 Task: Search one way flight ticket for 2 adults, 2 children, 2 infants in seat in first from Palm Springs: Palm Springs International Airport to Gillette: Gillette Campbell County Airport on 5-1-2023. Choice of flights is Singapure airlines. Number of bags: 7 checked bags. Price is upto 110000. Outbound departure time preference is 12:45.
Action: Mouse moved to (259, 240)
Screenshot: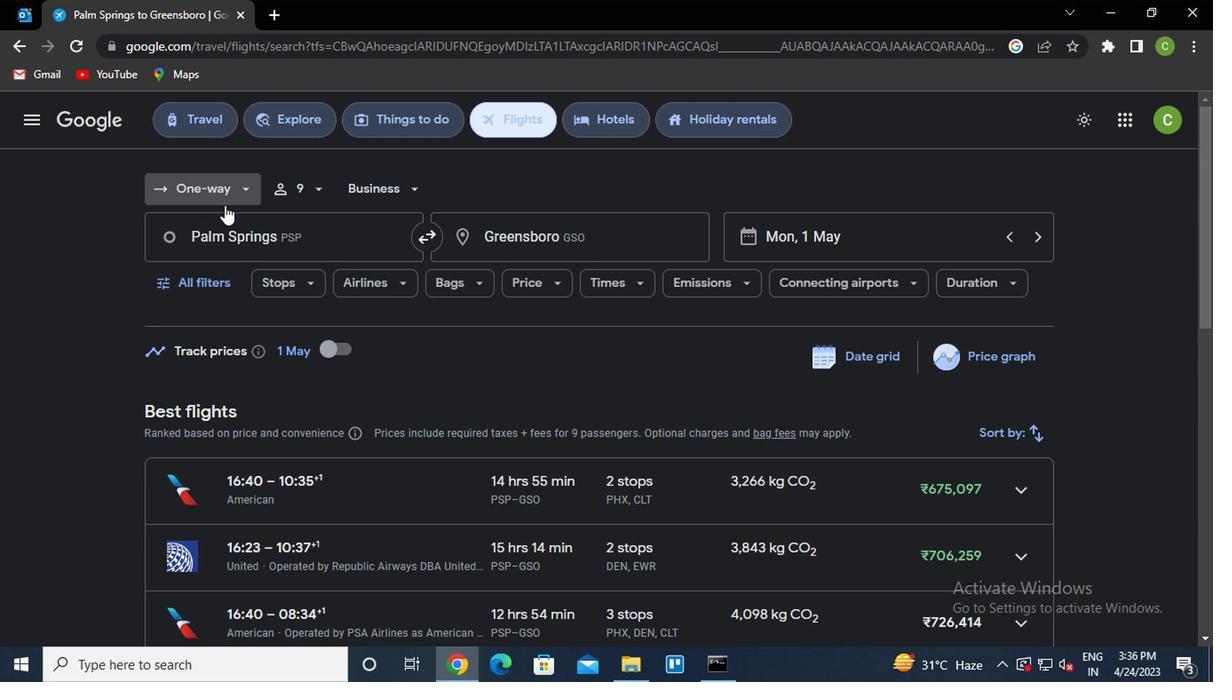 
Action: Mouse pressed left at (259, 240)
Screenshot: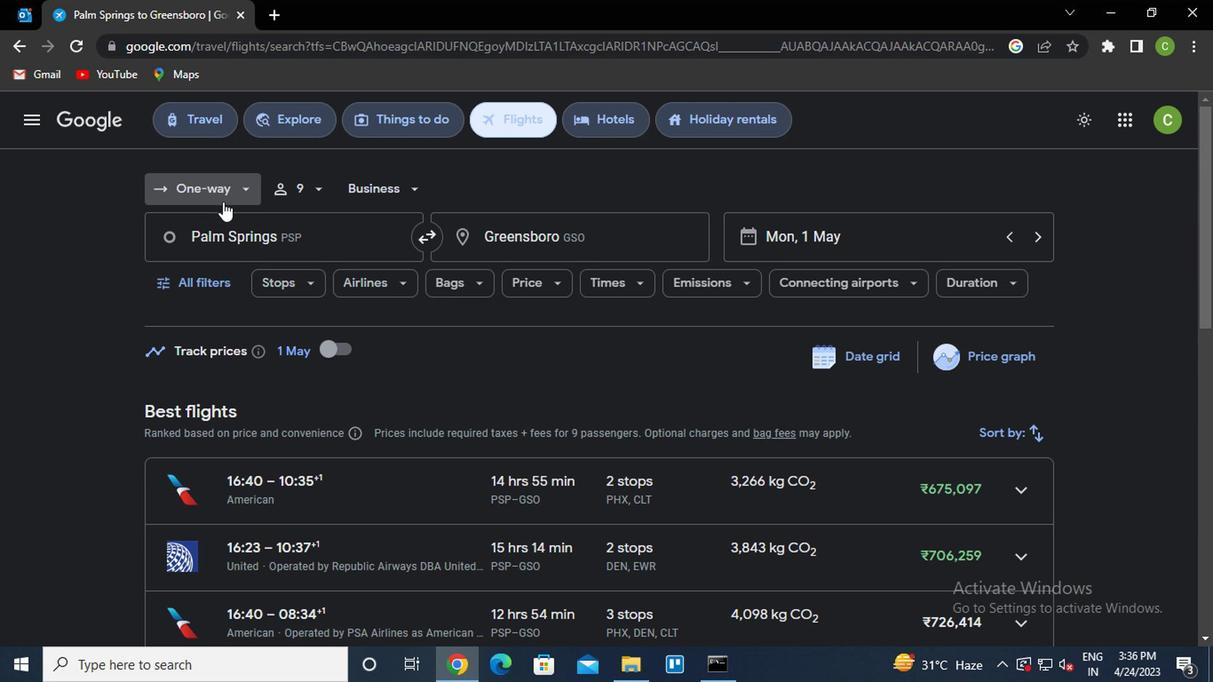 
Action: Mouse moved to (263, 291)
Screenshot: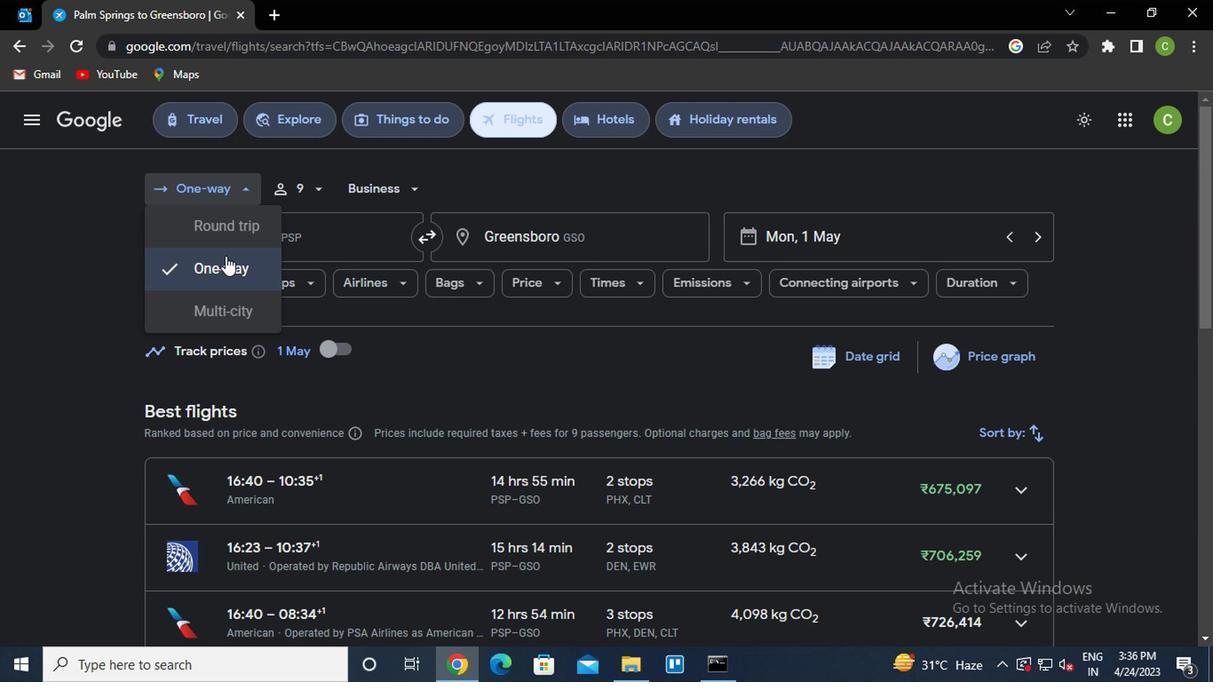 
Action: Mouse pressed left at (263, 291)
Screenshot: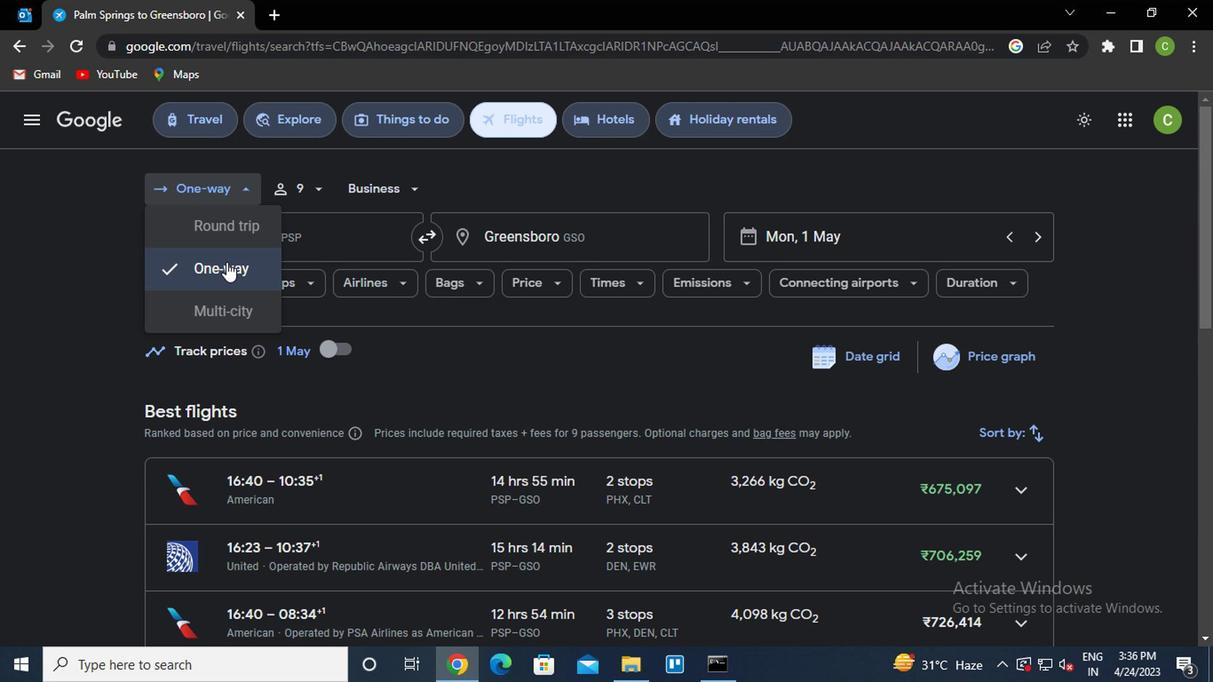 
Action: Mouse moved to (310, 241)
Screenshot: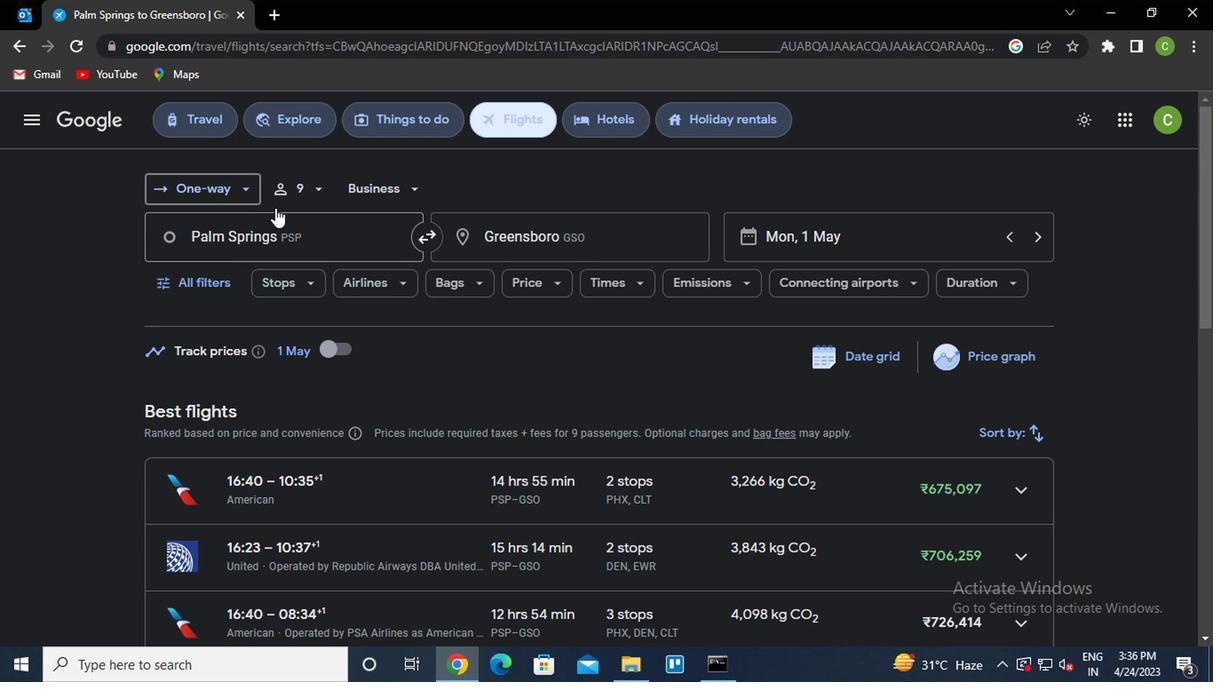 
Action: Mouse pressed left at (310, 241)
Screenshot: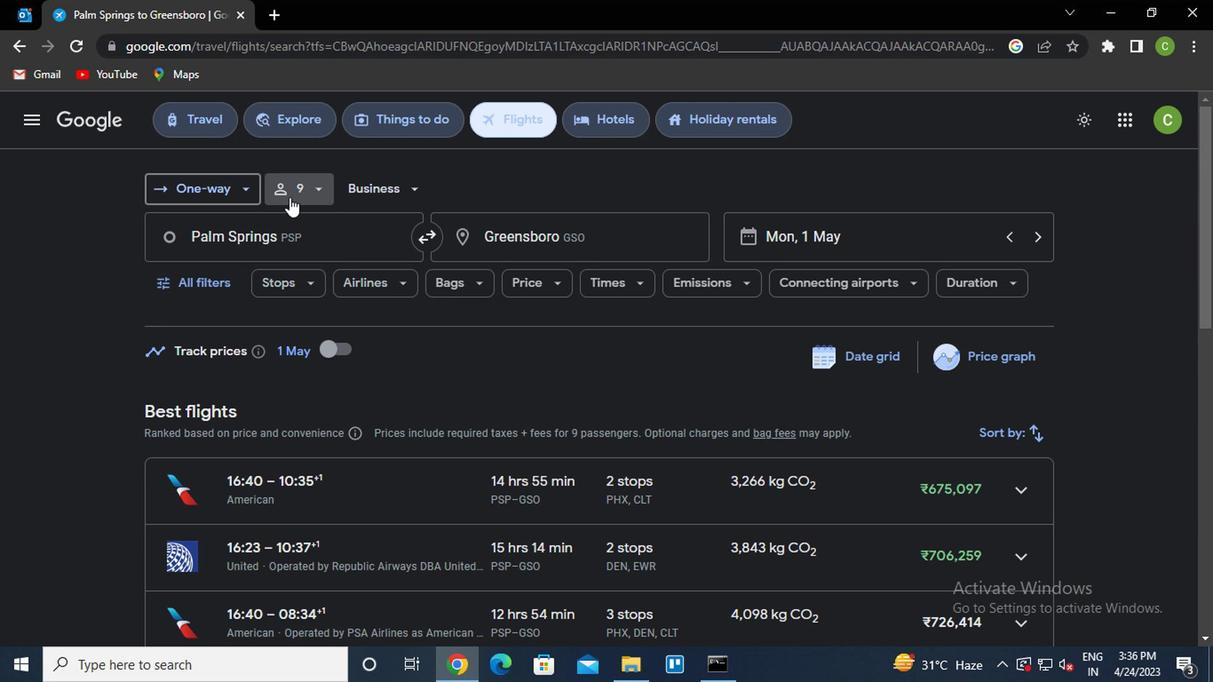 
Action: Mouse moved to (425, 266)
Screenshot: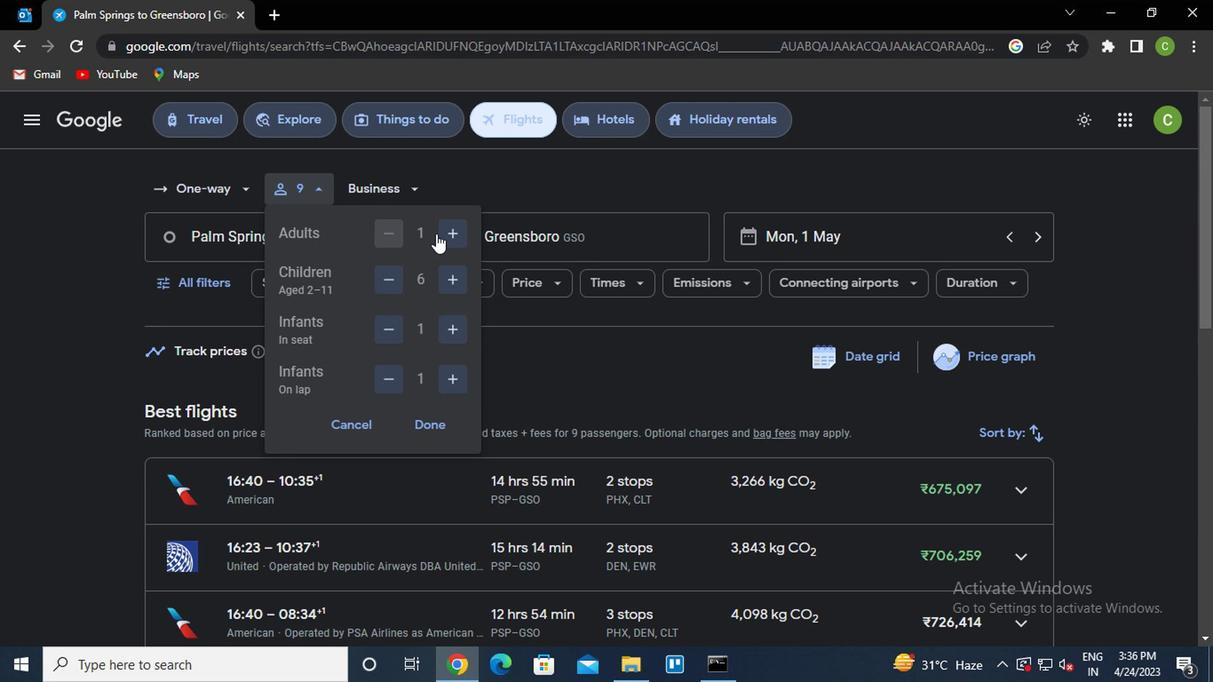 
Action: Mouse pressed left at (425, 266)
Screenshot: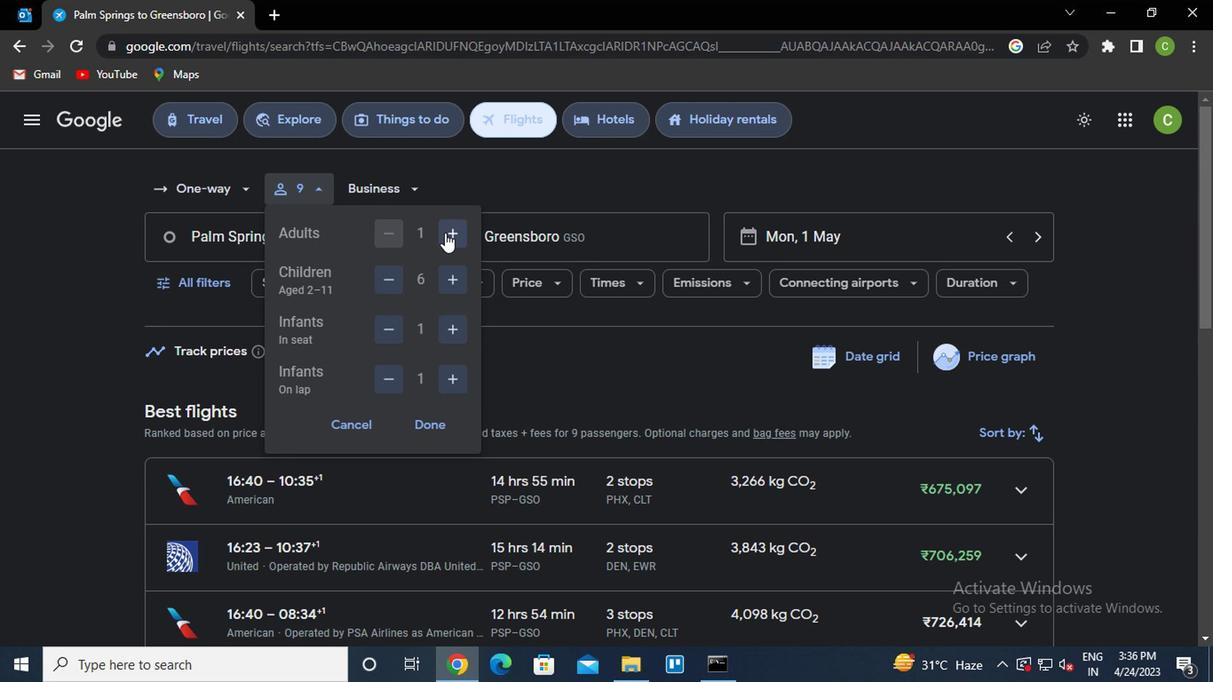 
Action: Mouse moved to (381, 303)
Screenshot: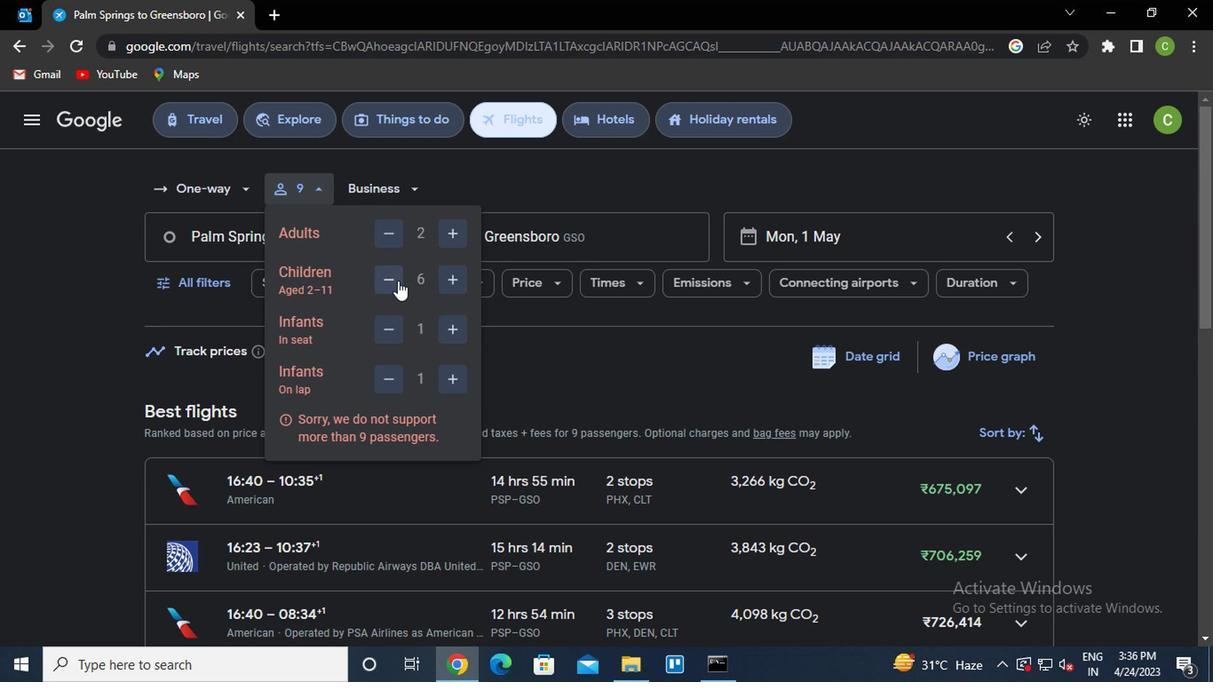 
Action: Mouse pressed left at (381, 303)
Screenshot: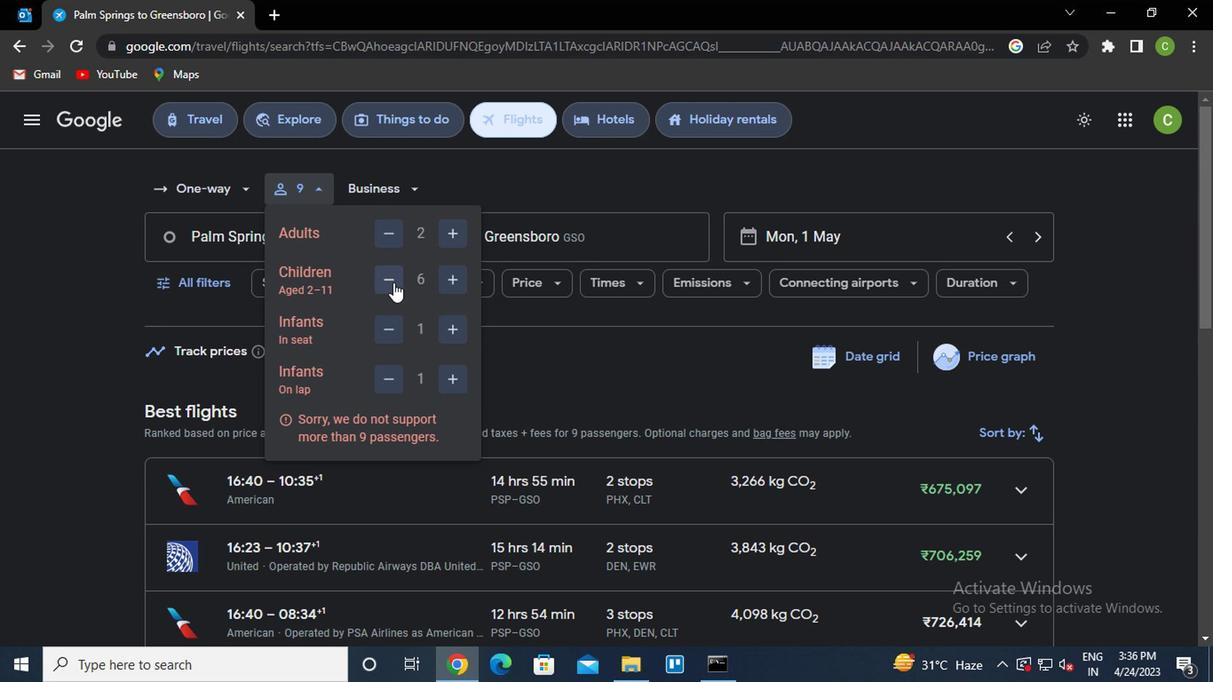 
Action: Mouse pressed left at (381, 303)
Screenshot: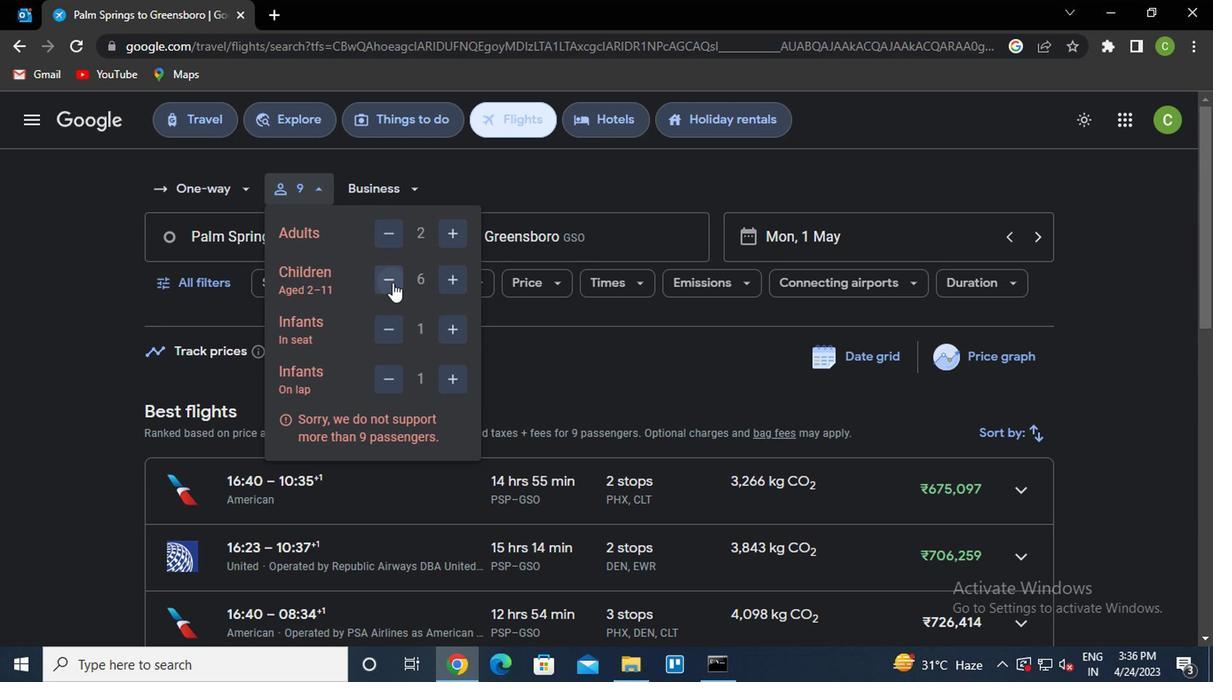 
Action: Mouse pressed left at (381, 303)
Screenshot: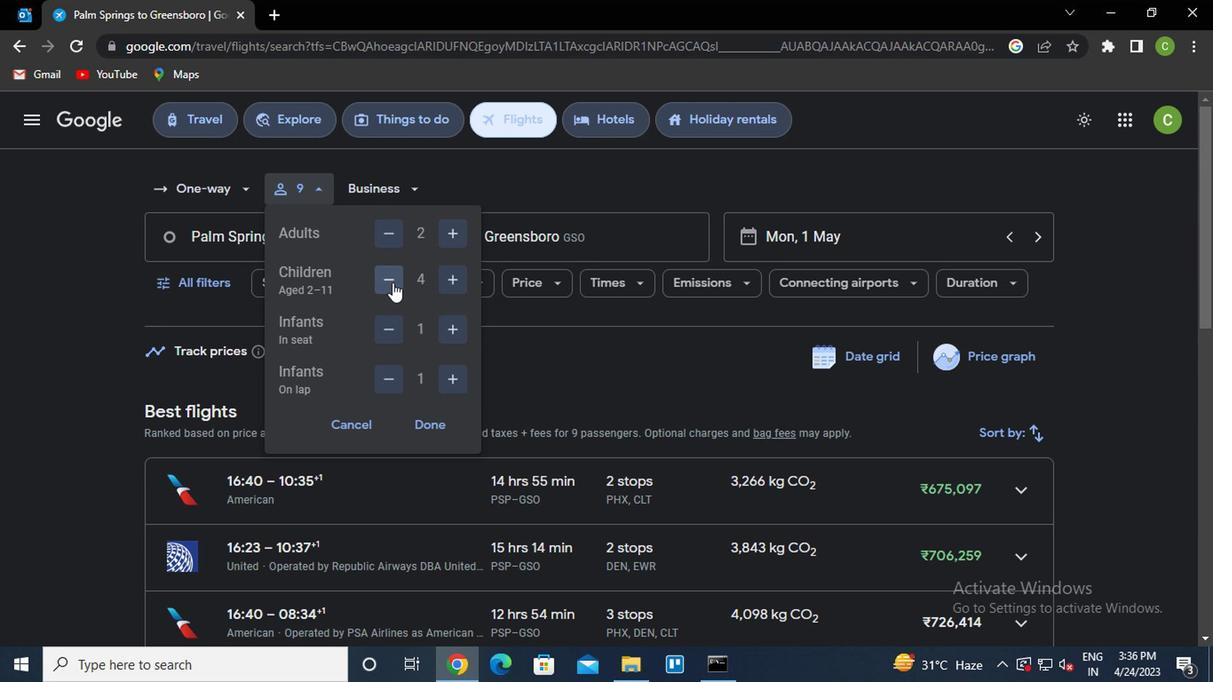 
Action: Mouse pressed left at (381, 303)
Screenshot: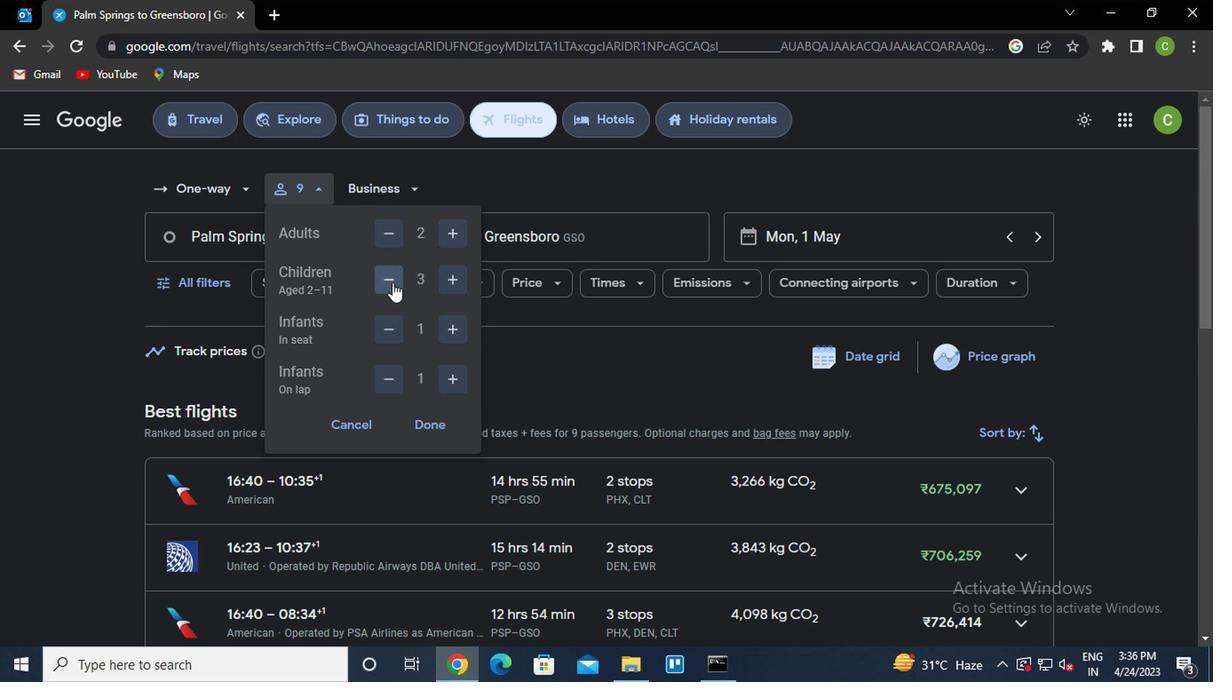 
Action: Mouse moved to (416, 338)
Screenshot: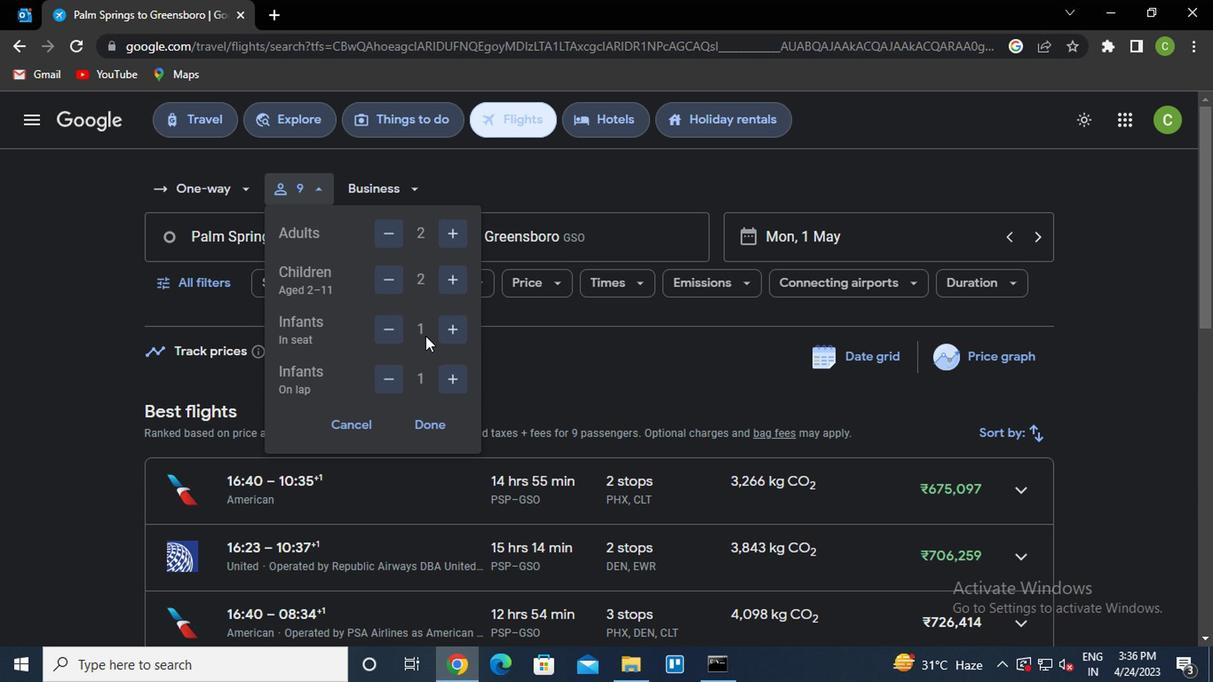 
Action: Mouse pressed left at (416, 338)
Screenshot: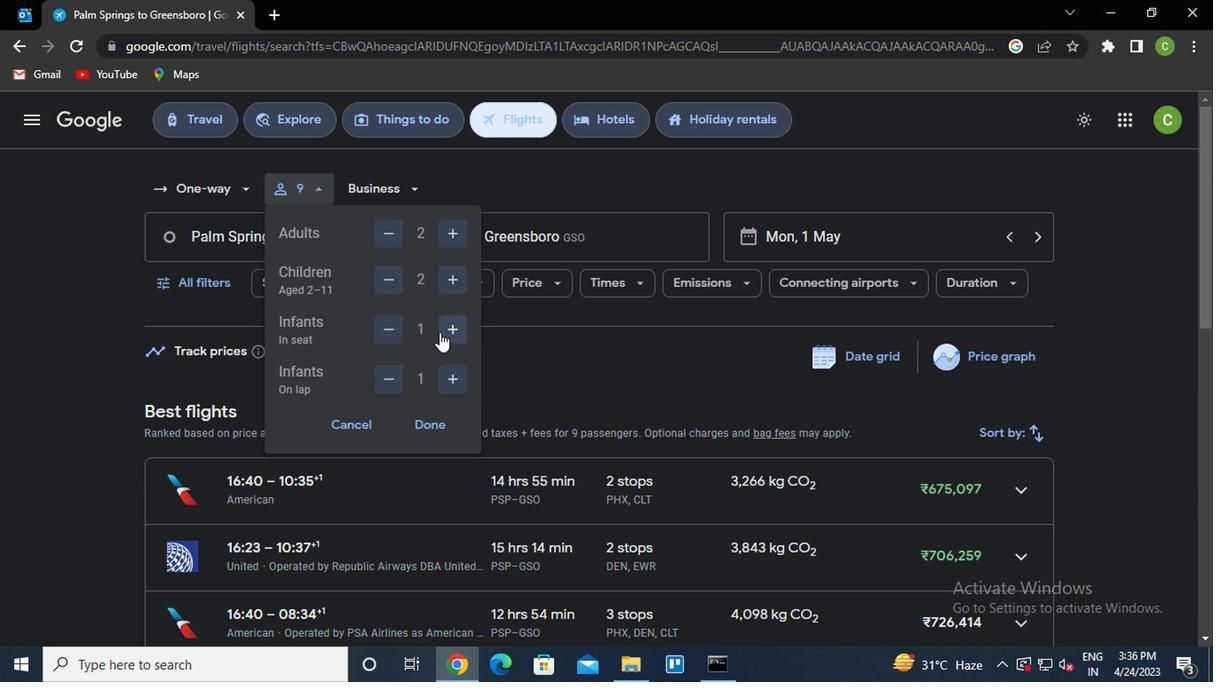 
Action: Mouse moved to (384, 371)
Screenshot: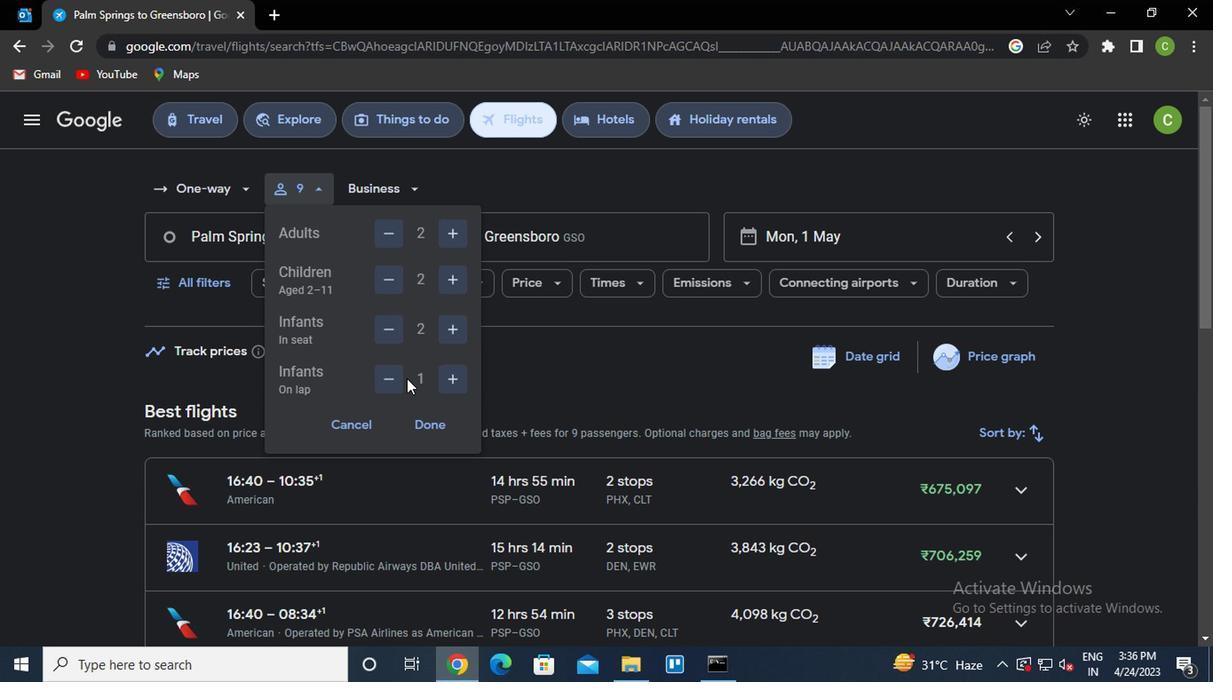 
Action: Mouse pressed left at (384, 371)
Screenshot: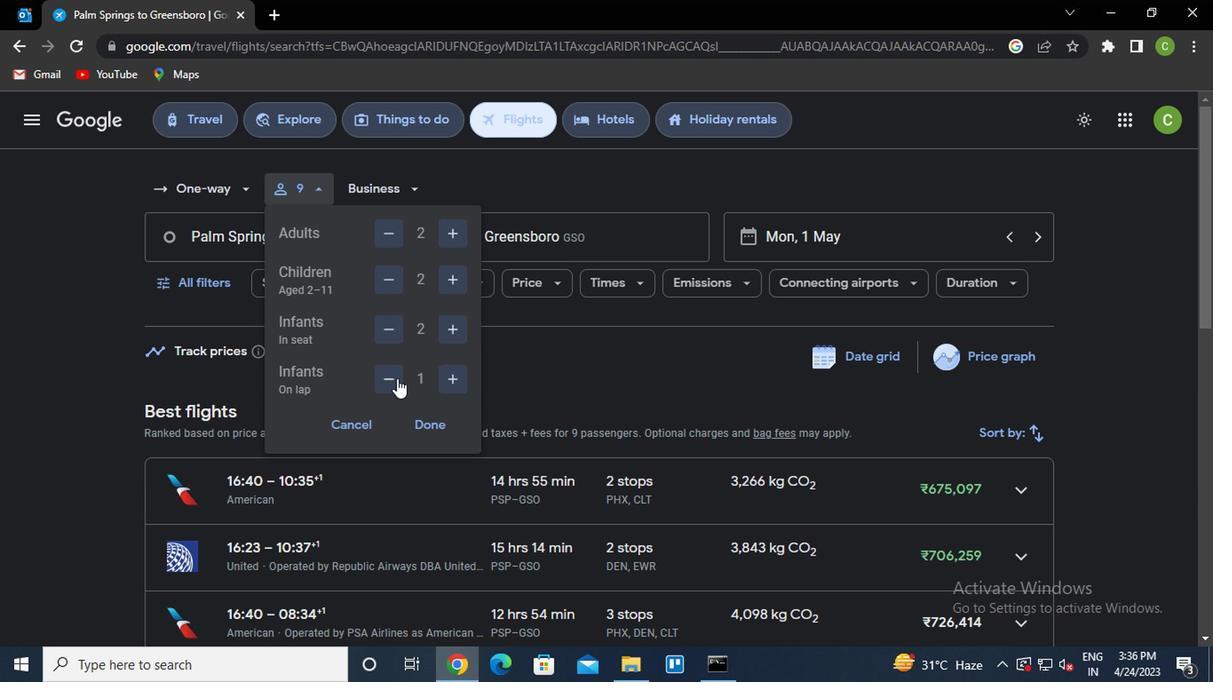 
Action: Mouse moved to (401, 406)
Screenshot: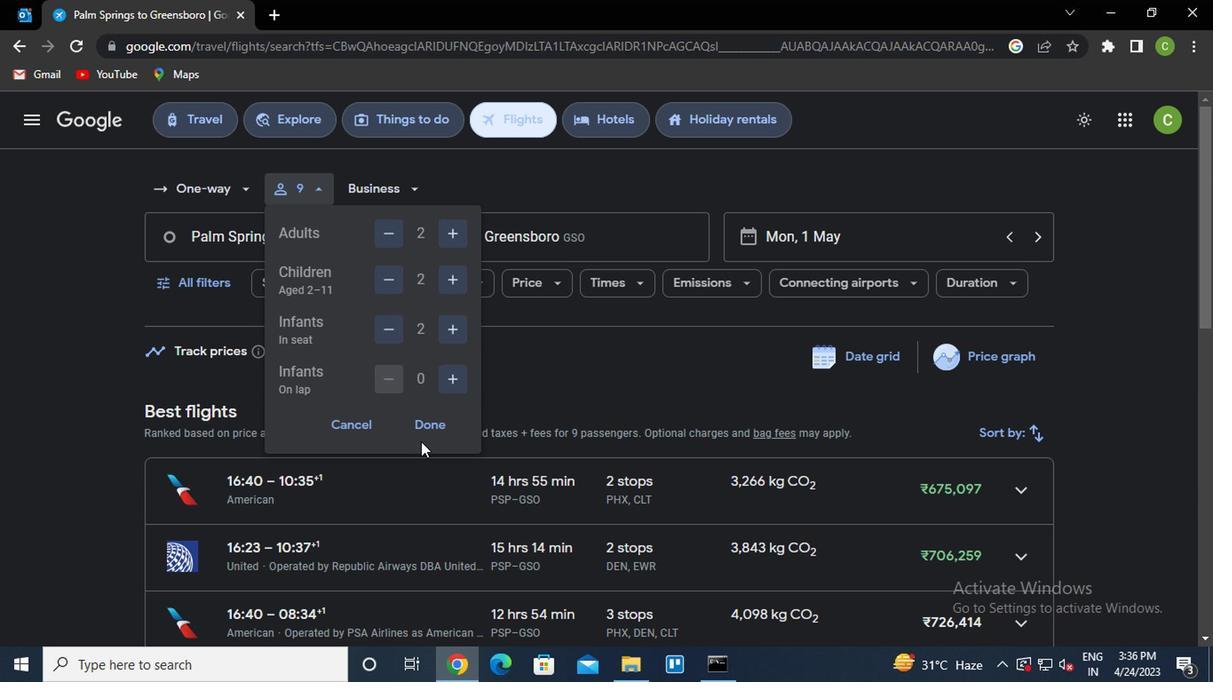 
Action: Mouse pressed left at (401, 406)
Screenshot: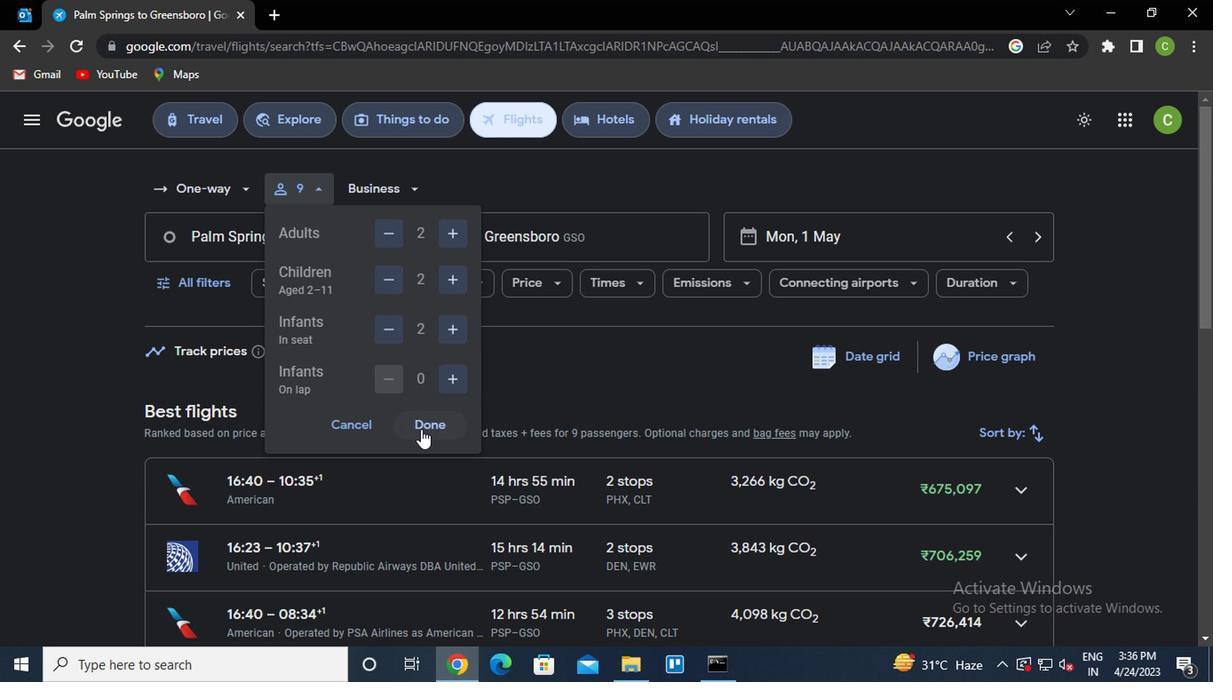 
Action: Mouse moved to (371, 245)
Screenshot: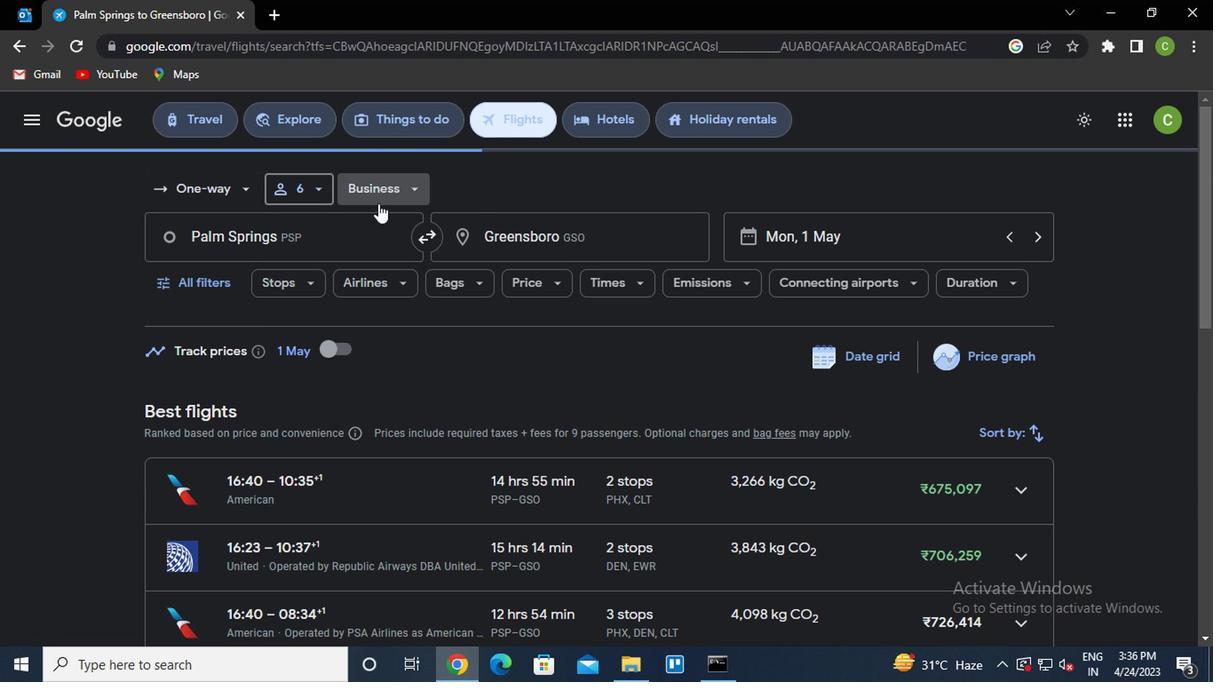 
Action: Mouse pressed left at (371, 245)
Screenshot: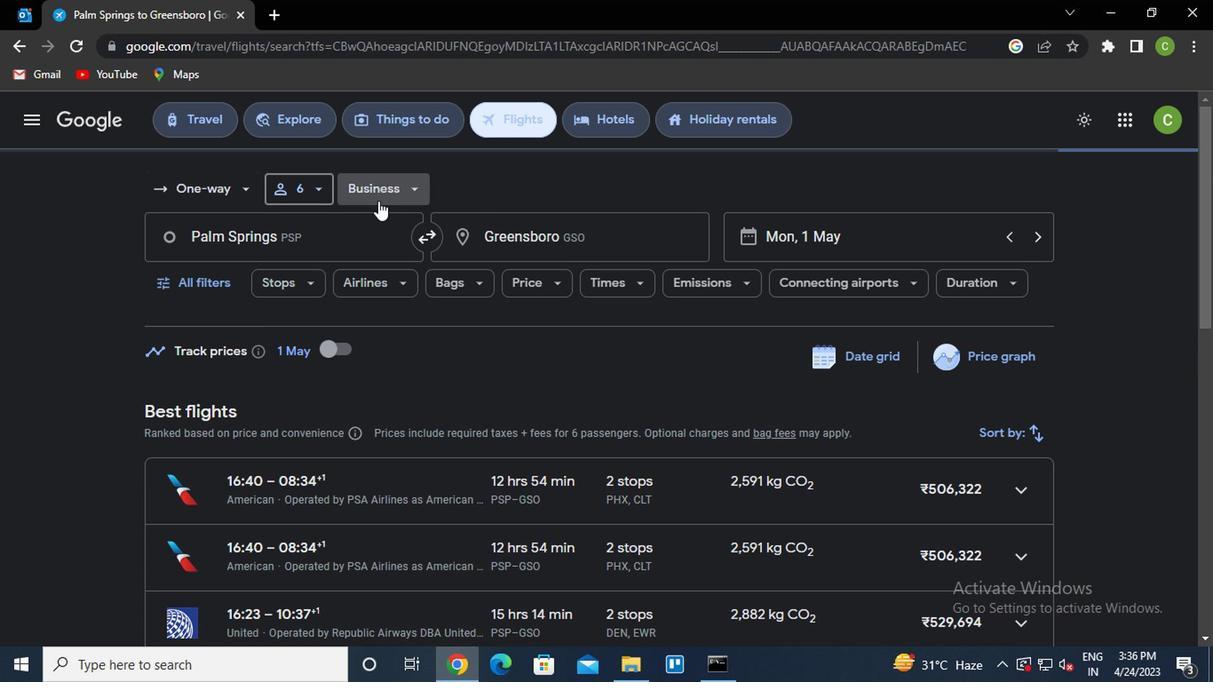 
Action: Mouse moved to (401, 355)
Screenshot: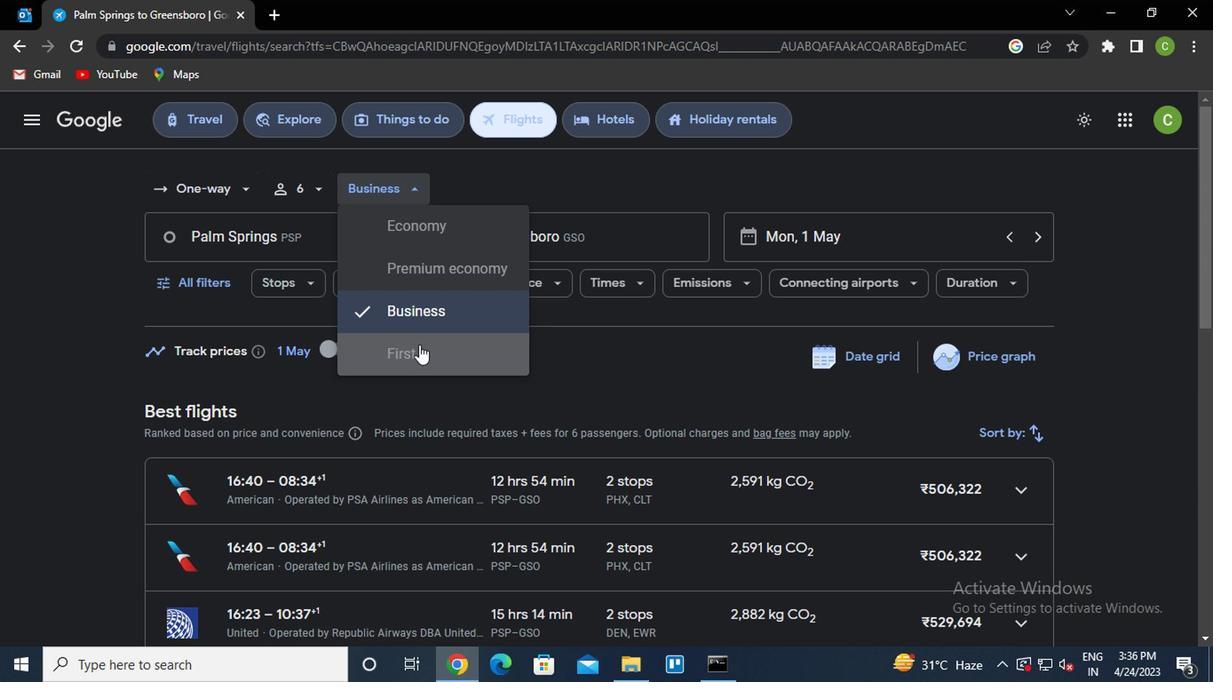 
Action: Mouse pressed left at (401, 355)
Screenshot: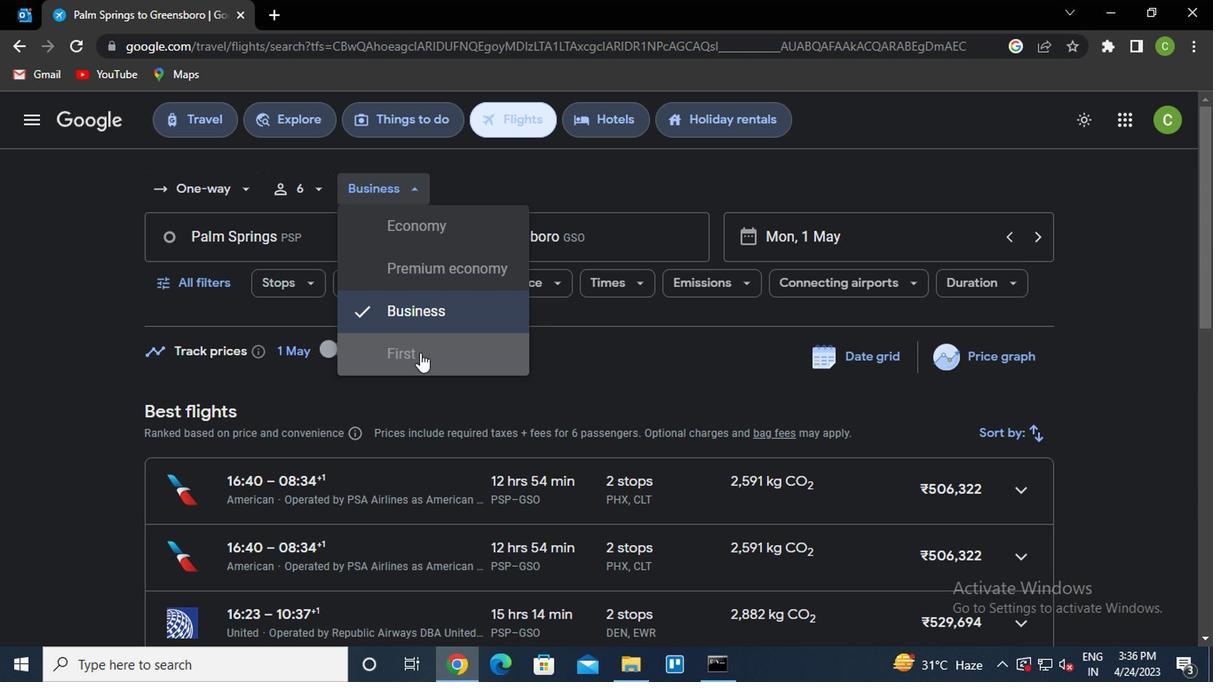 
Action: Mouse moved to (319, 276)
Screenshot: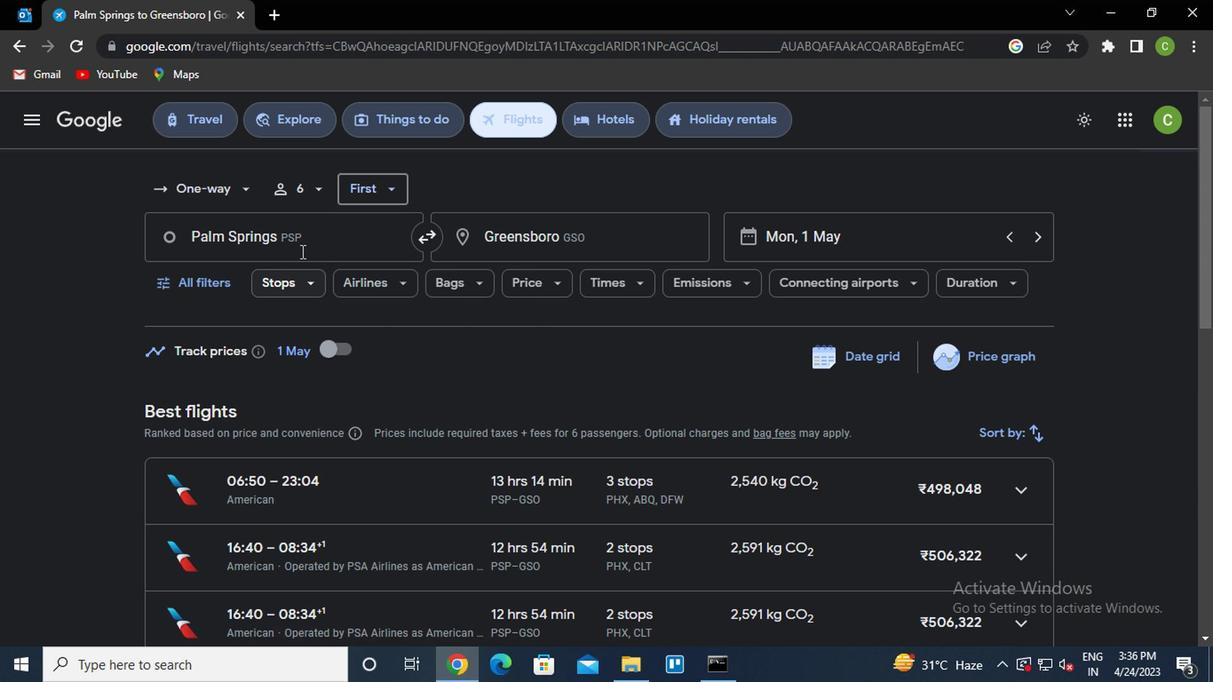 
Action: Mouse pressed left at (319, 276)
Screenshot: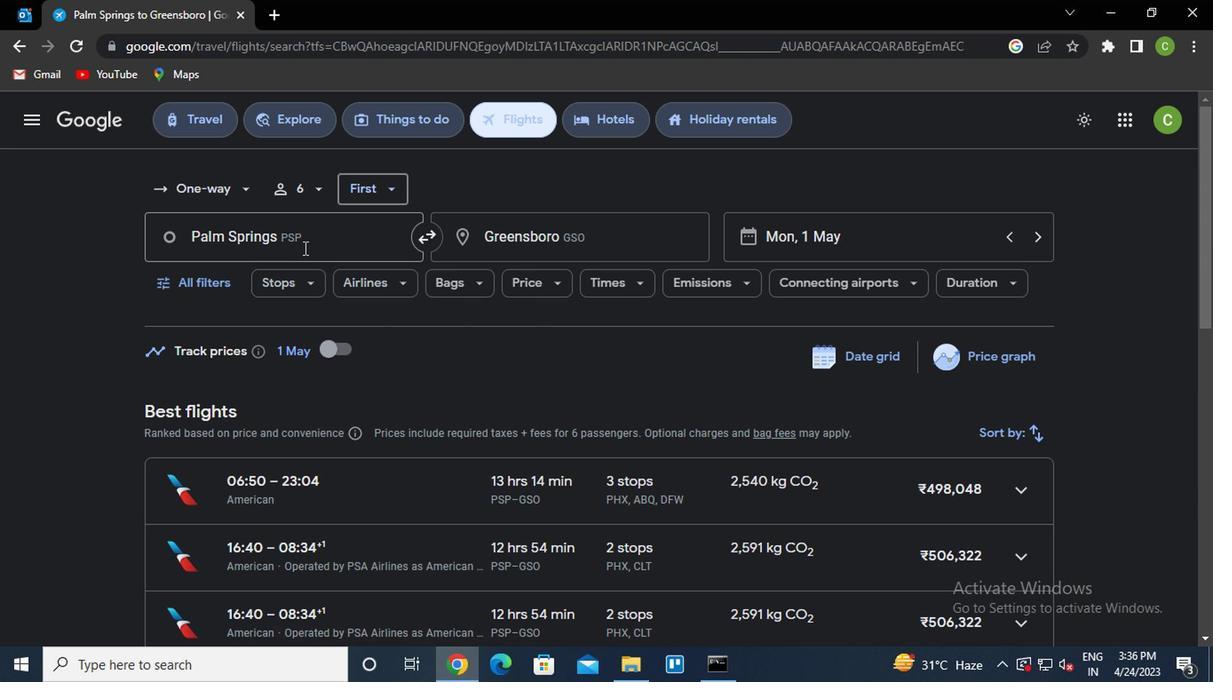 
Action: Mouse moved to (331, 333)
Screenshot: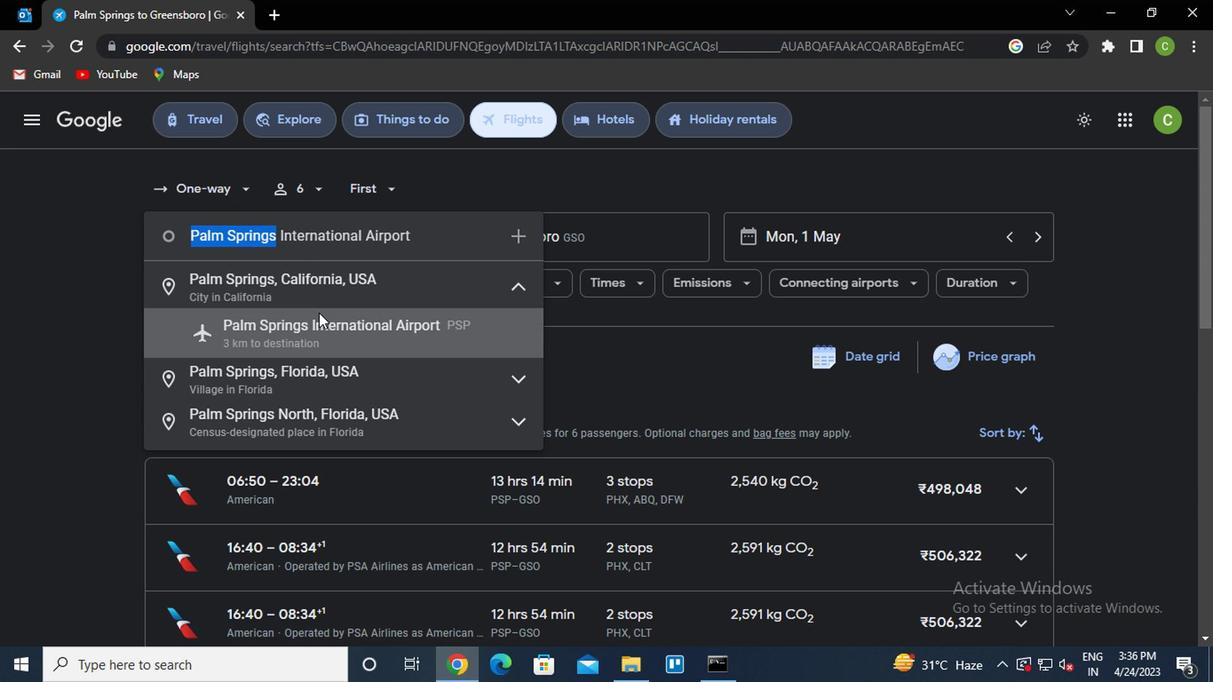 
Action: Mouse pressed left at (331, 333)
Screenshot: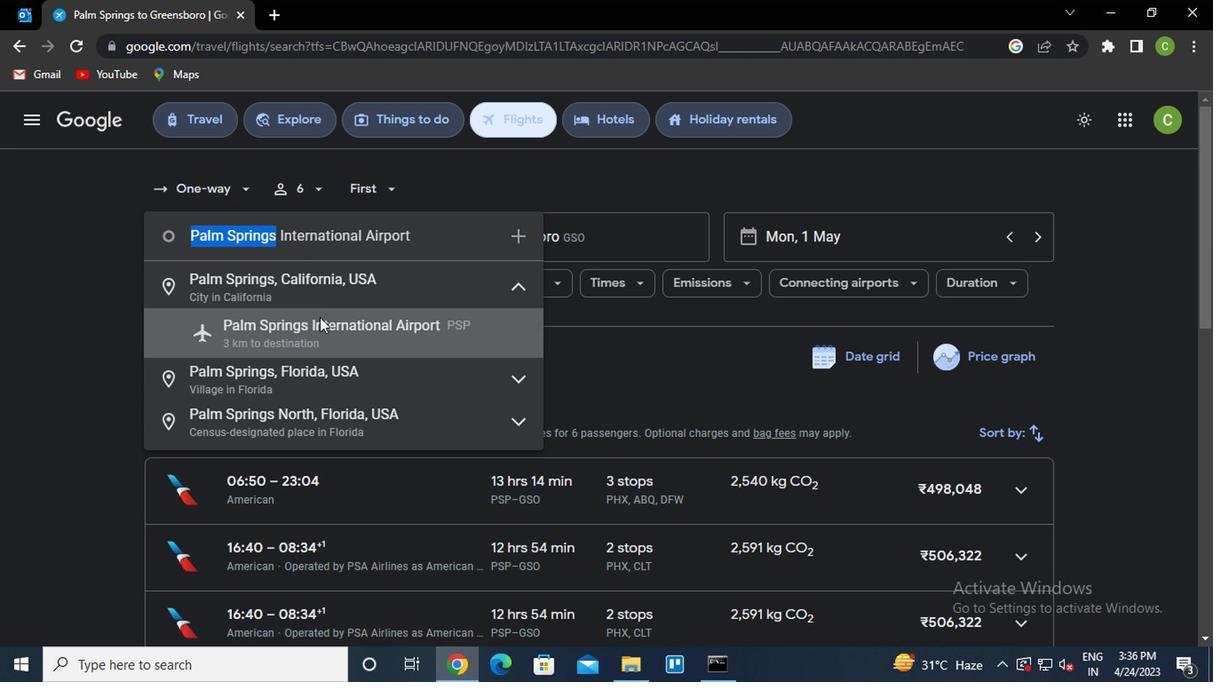
Action: Mouse moved to (530, 279)
Screenshot: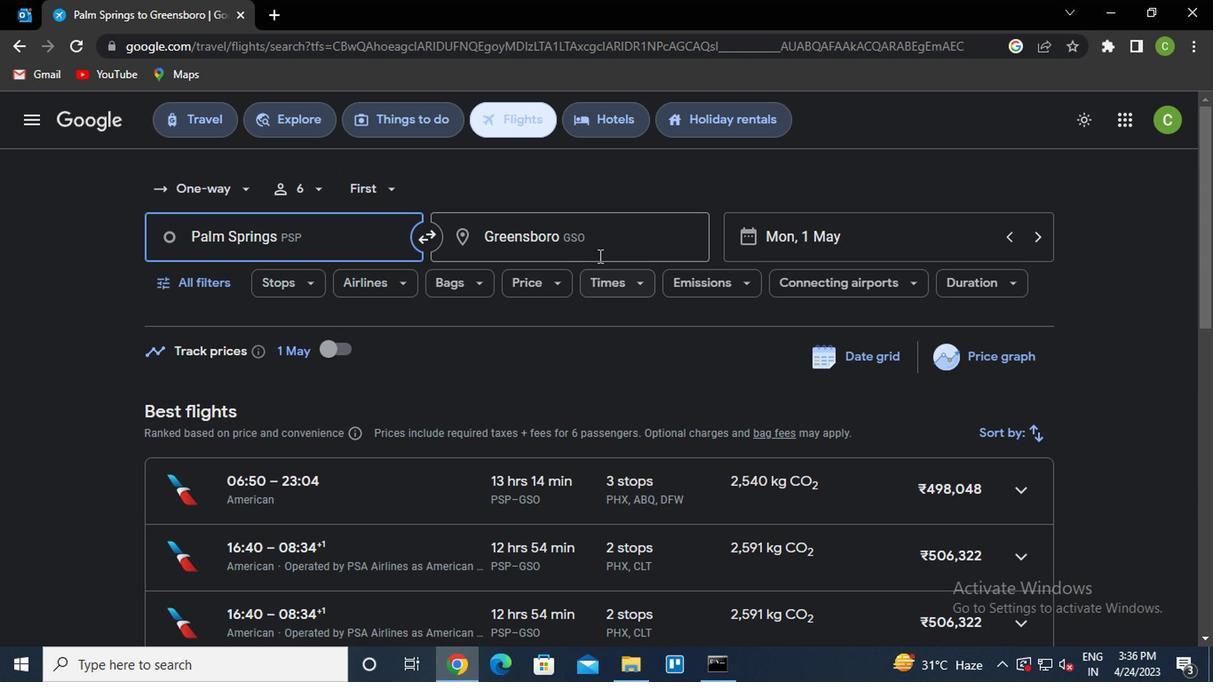 
Action: Mouse pressed left at (530, 279)
Screenshot: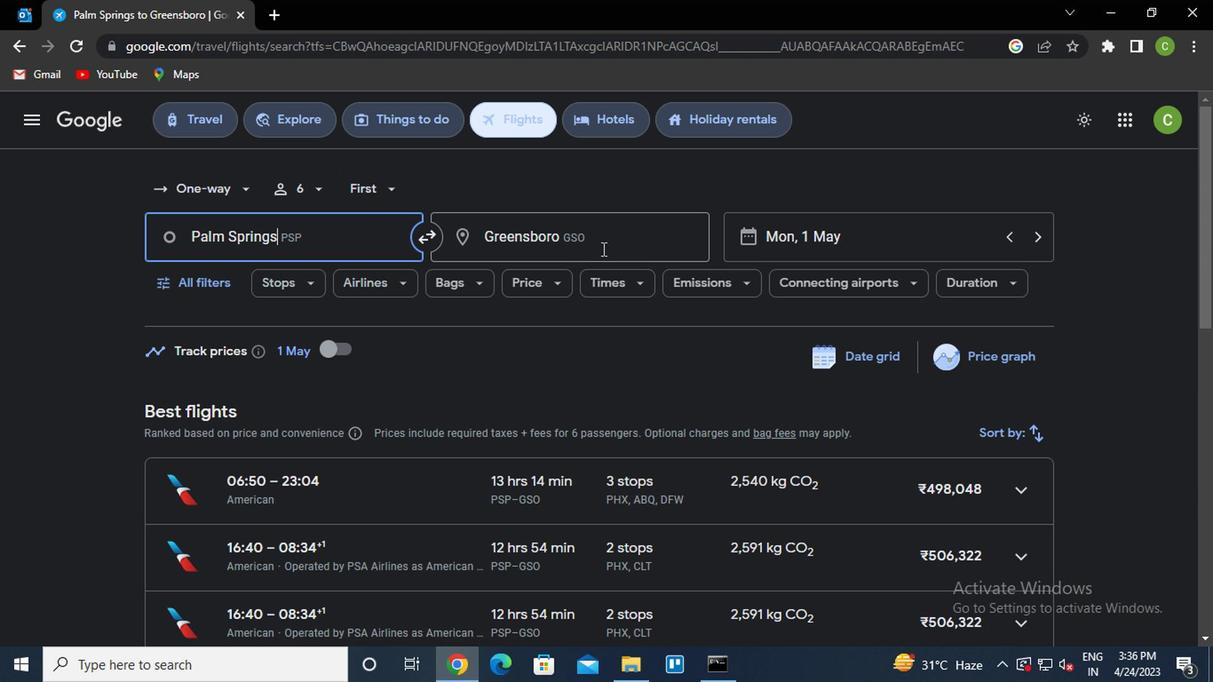 
Action: Key pressed g<Key.caps_lock>illette
Screenshot: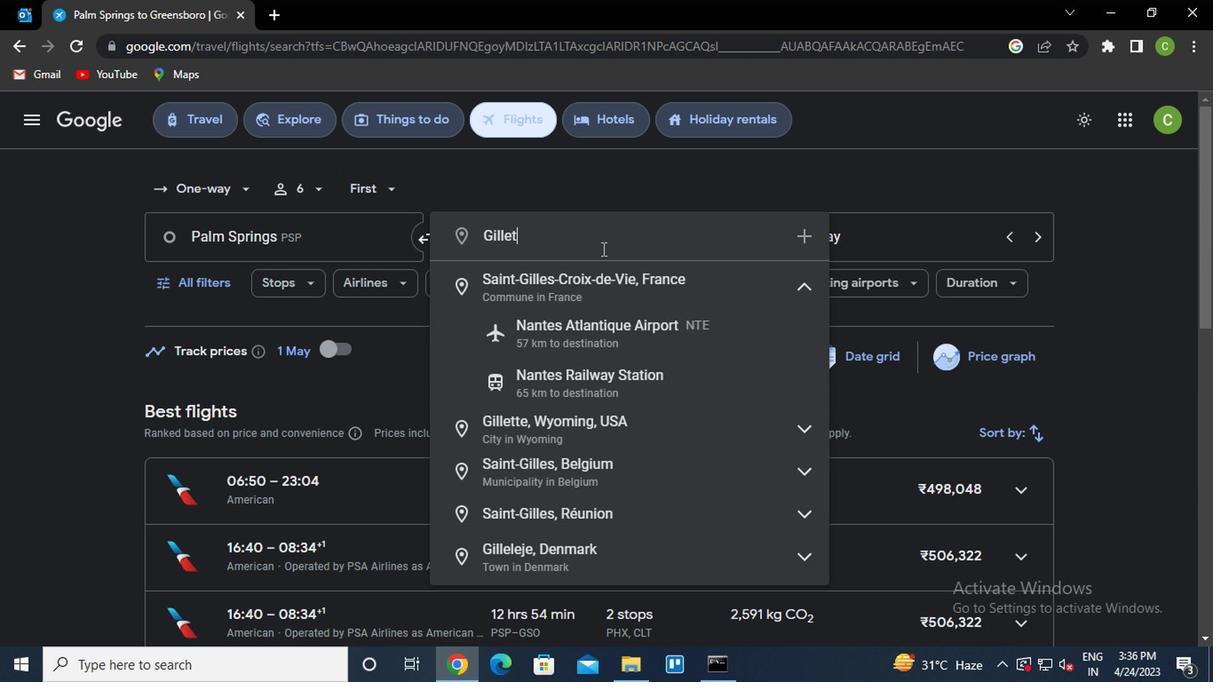 
Action: Mouse moved to (530, 301)
Screenshot: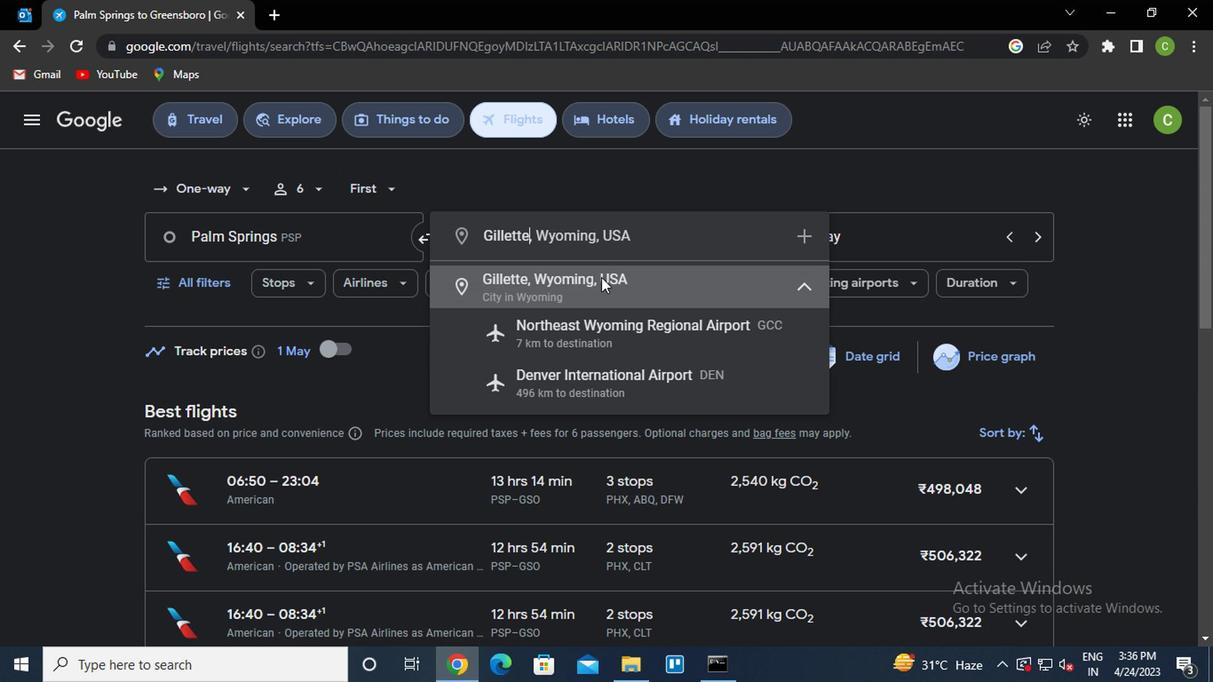 
Action: Mouse pressed left at (530, 301)
Screenshot: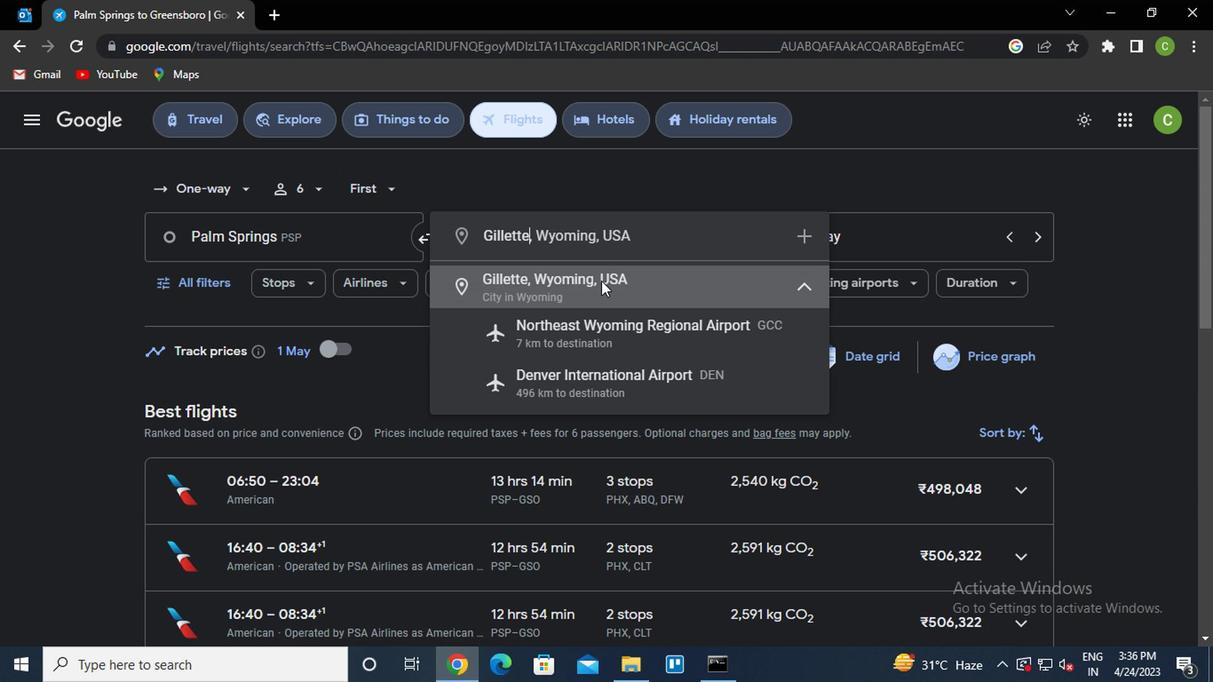 
Action: Mouse moved to (720, 259)
Screenshot: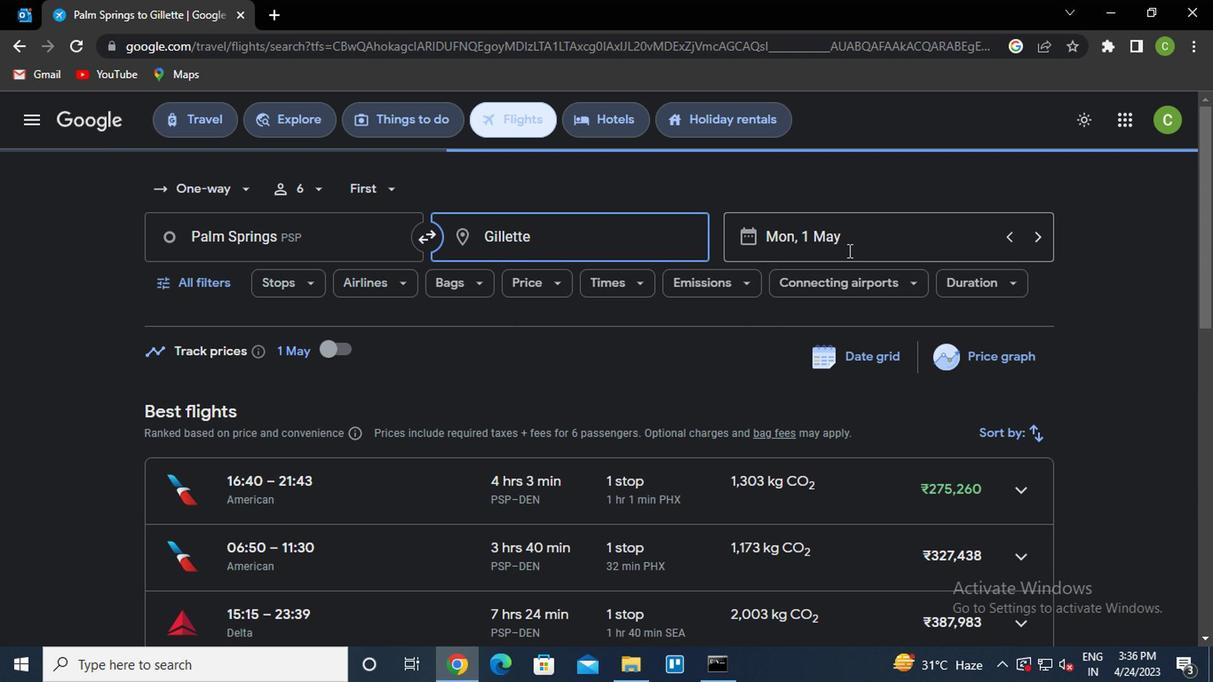
Action: Mouse pressed left at (720, 259)
Screenshot: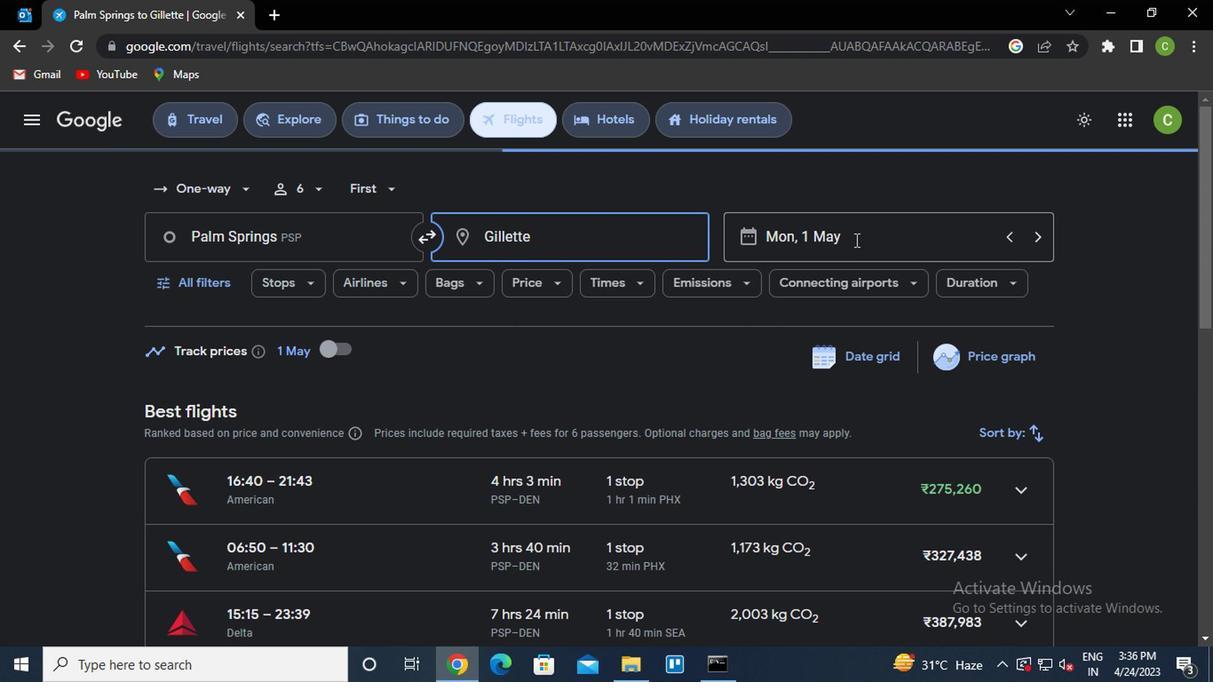 
Action: Mouse moved to (683, 326)
Screenshot: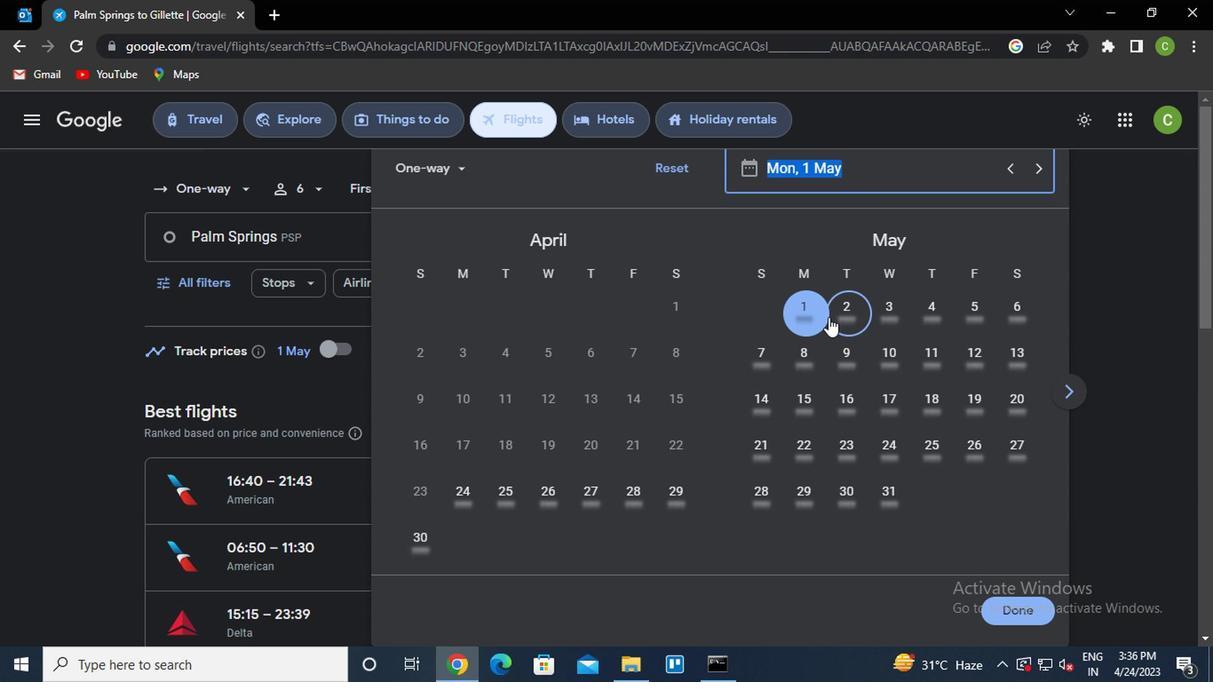 
Action: Mouse pressed left at (683, 326)
Screenshot: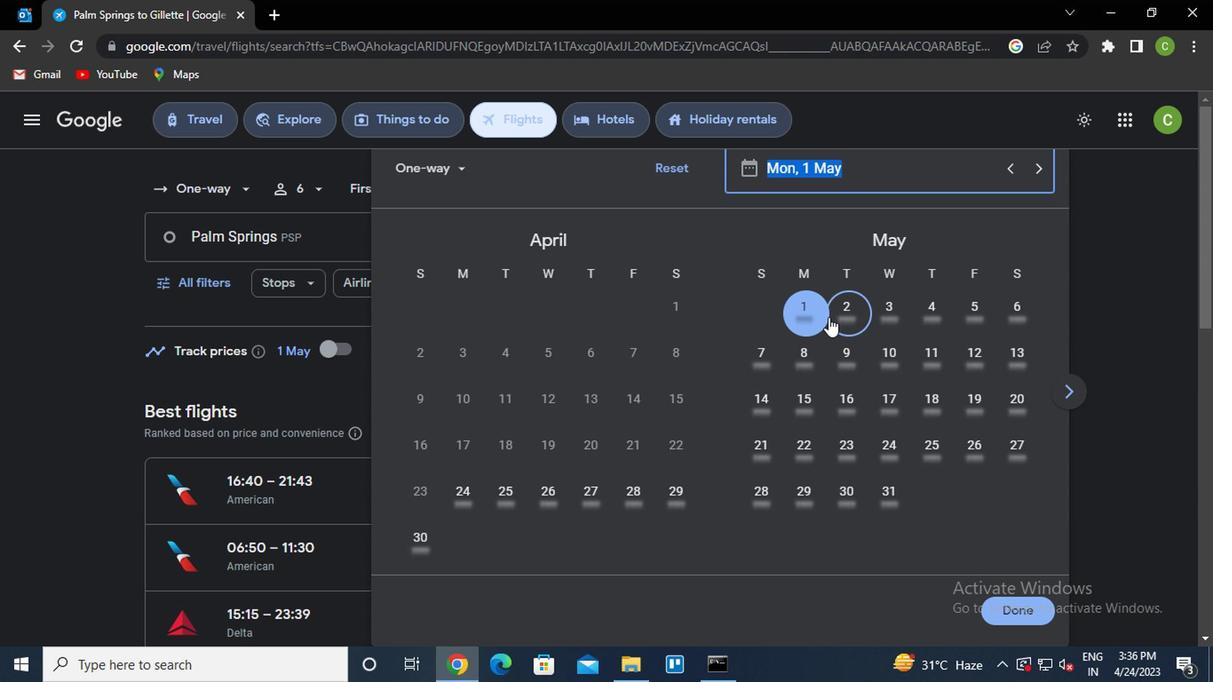 
Action: Mouse moved to (824, 532)
Screenshot: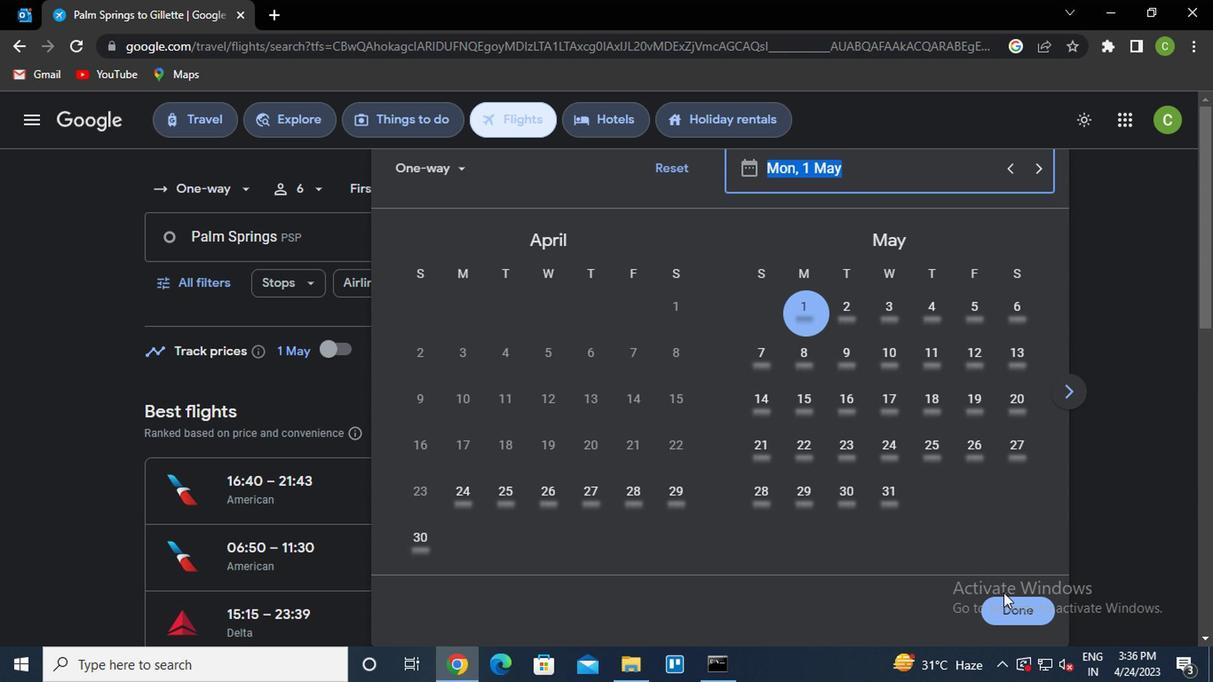 
Action: Mouse pressed left at (824, 532)
Screenshot: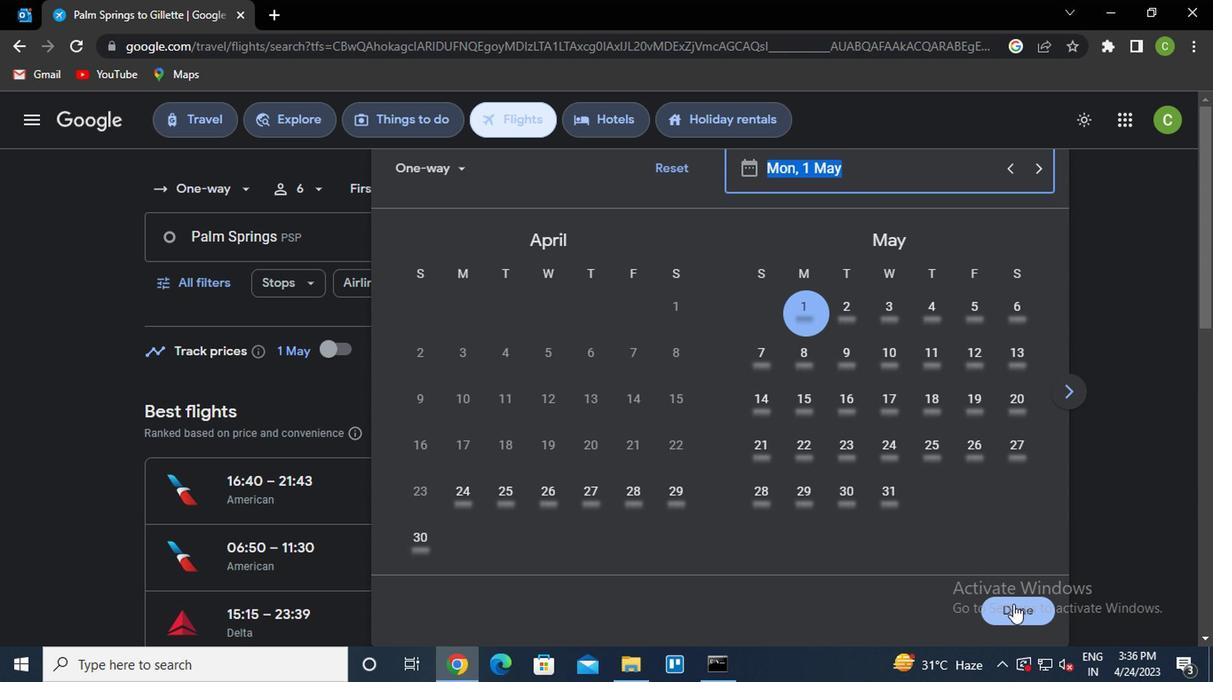 
Action: Mouse moved to (245, 305)
Screenshot: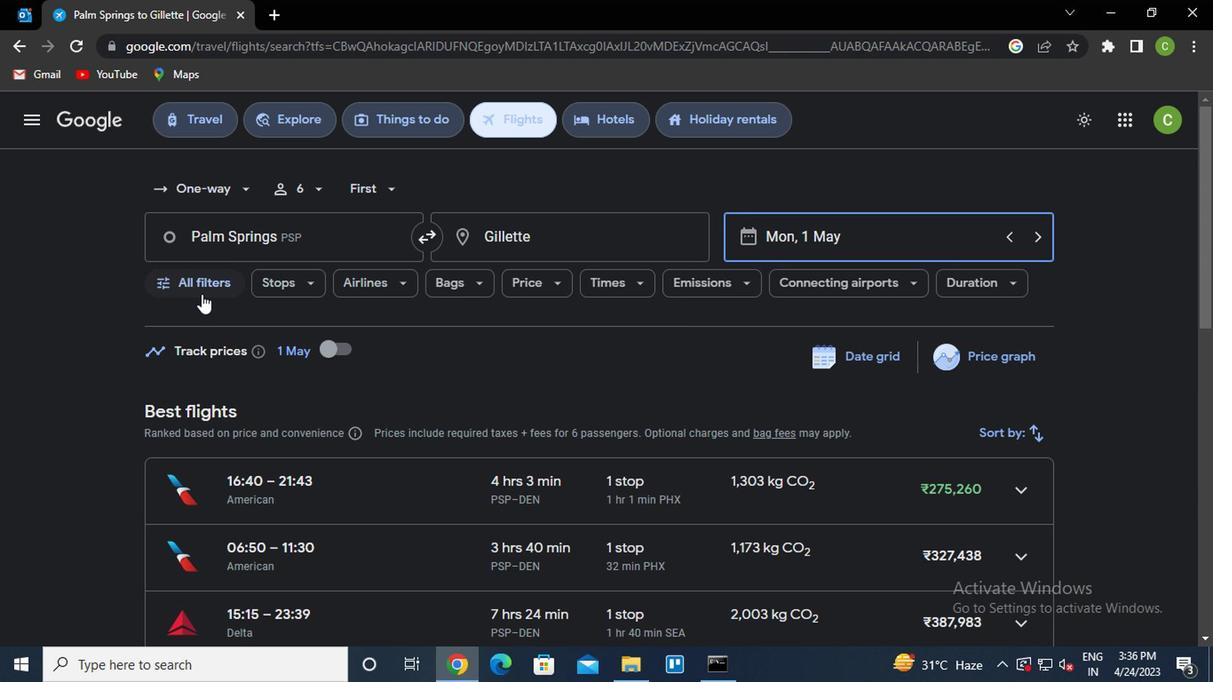 
Action: Mouse pressed left at (245, 305)
Screenshot: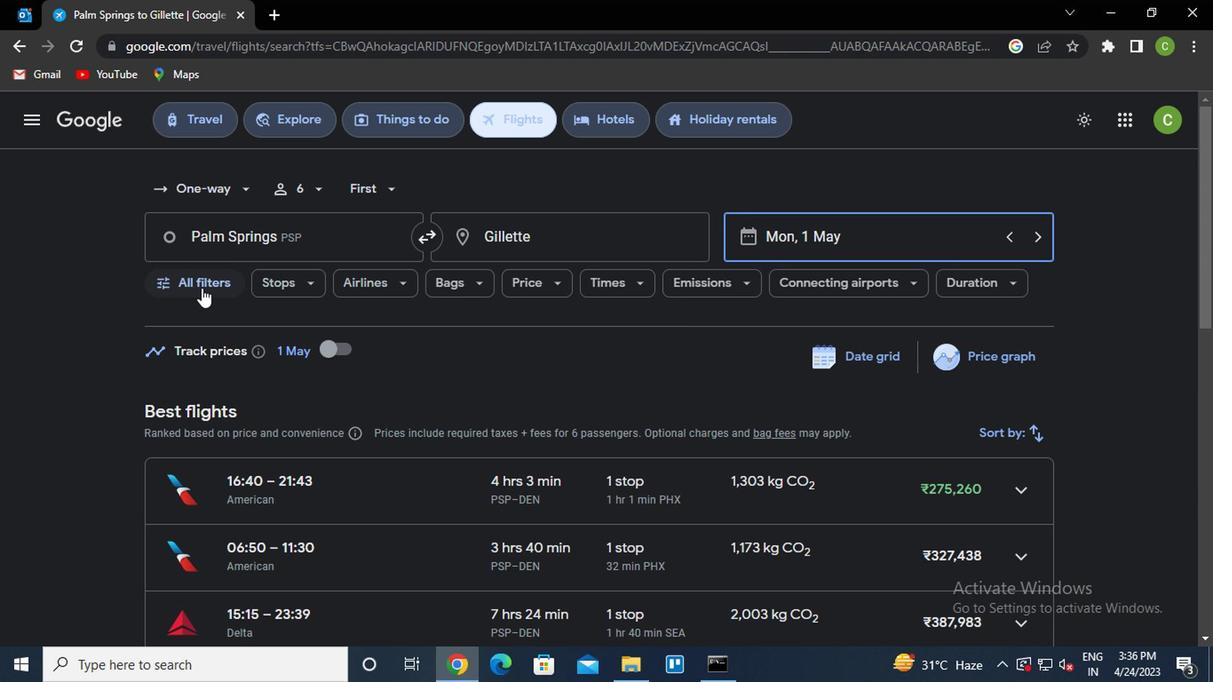
Action: Mouse moved to (330, 394)
Screenshot: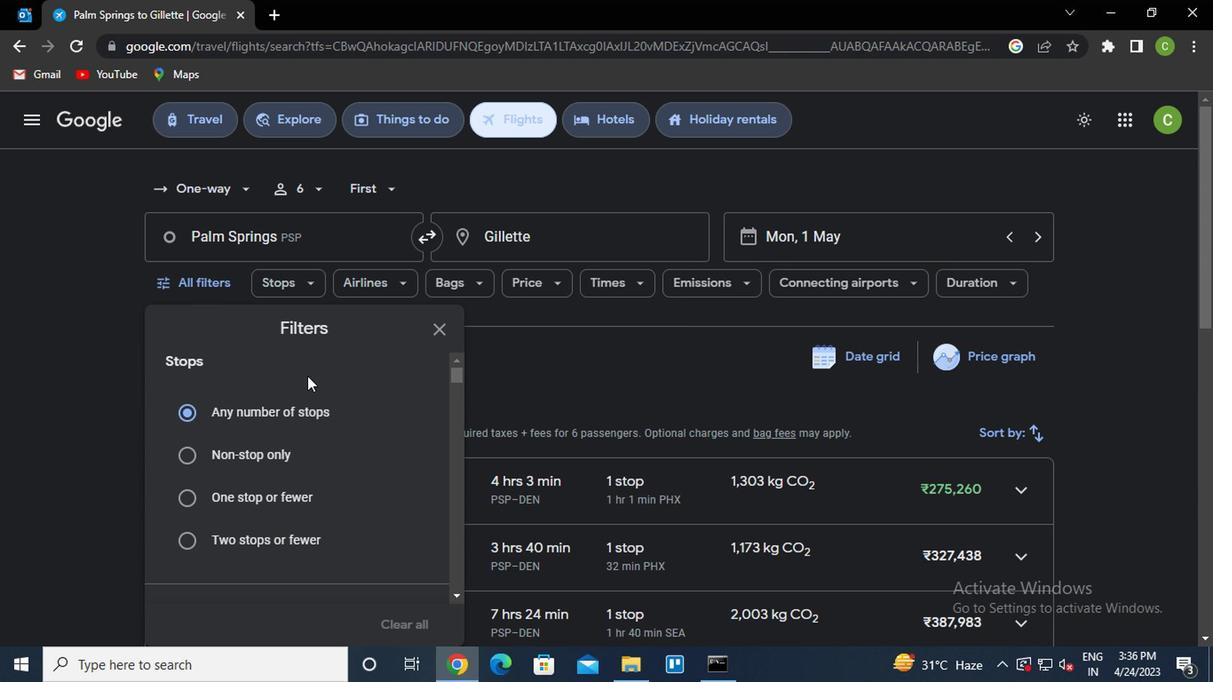 
Action: Mouse scrolled (330, 393) with delta (0, 0)
Screenshot: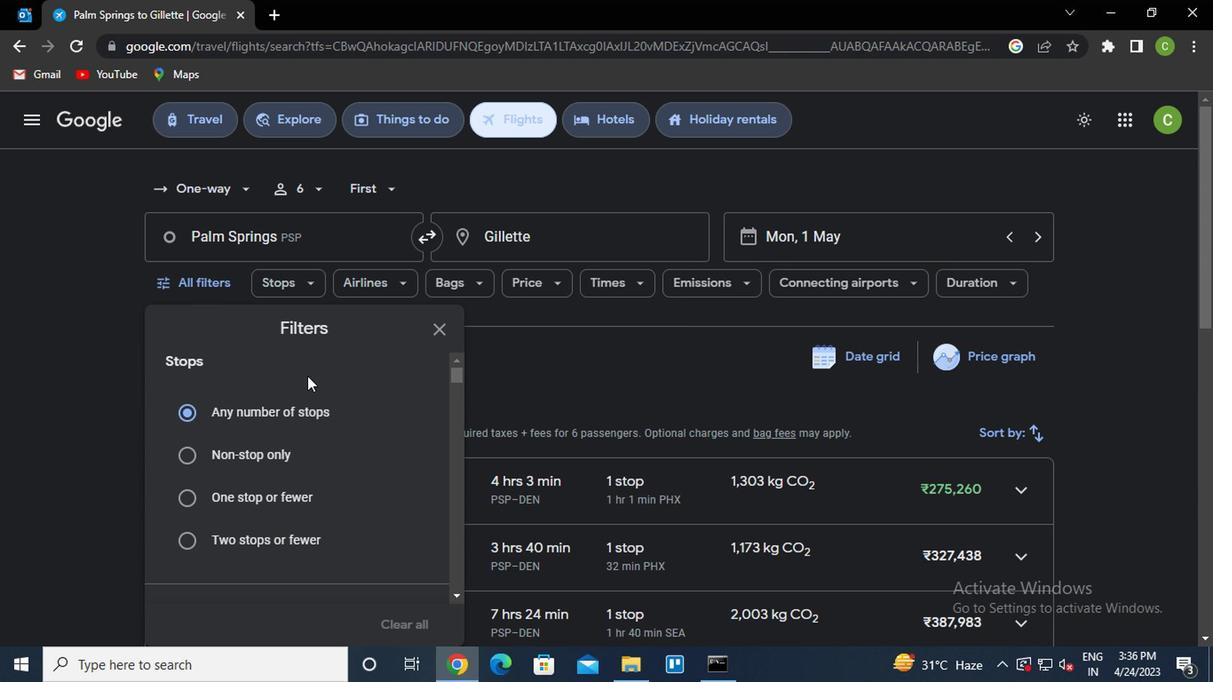 
Action: Mouse moved to (332, 400)
Screenshot: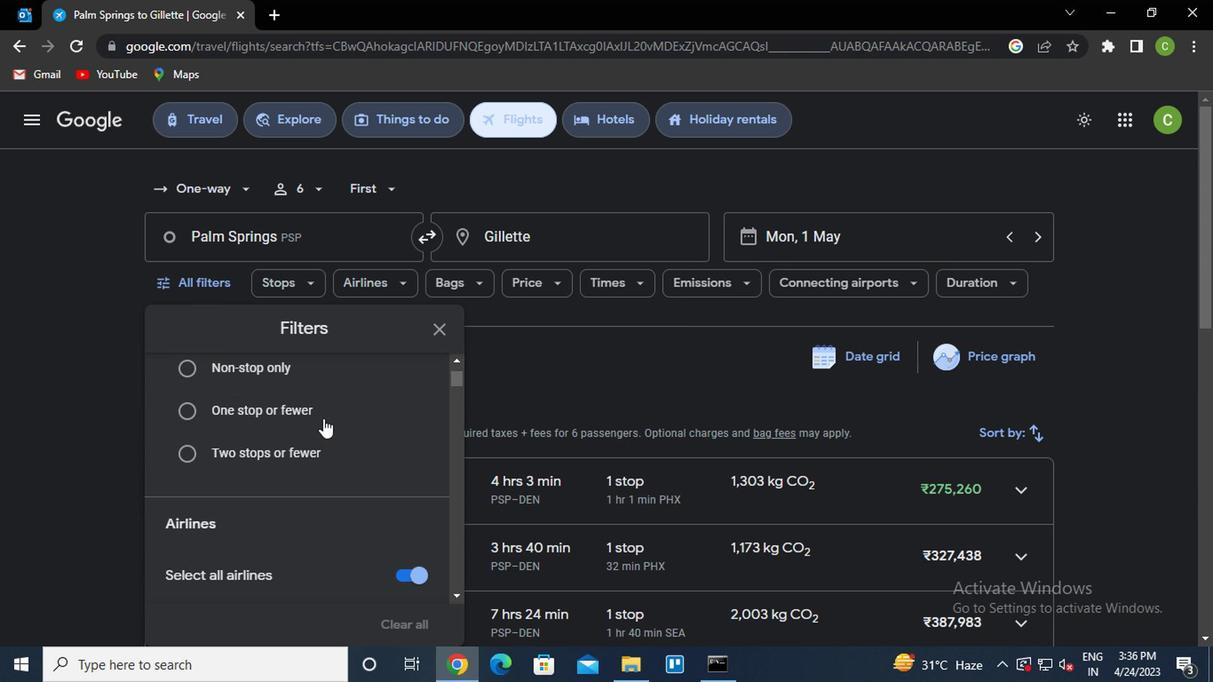 
Action: Mouse scrolled (332, 399) with delta (0, 0)
Screenshot: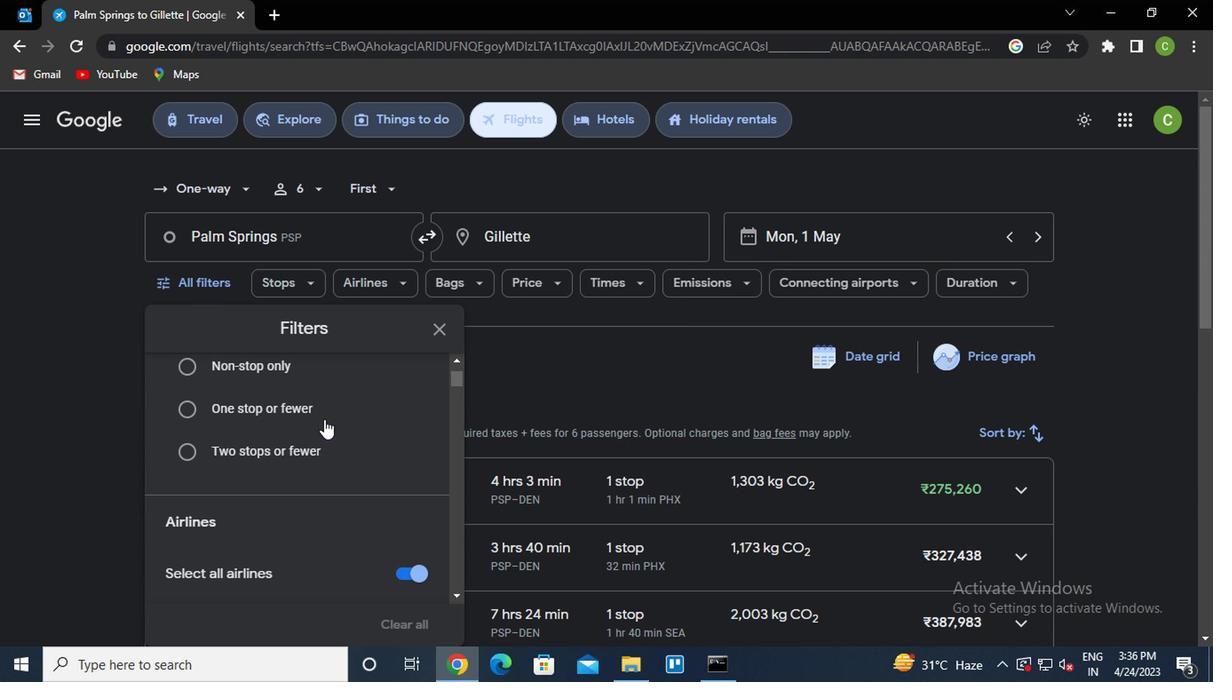 
Action: Mouse scrolled (332, 399) with delta (0, 0)
Screenshot: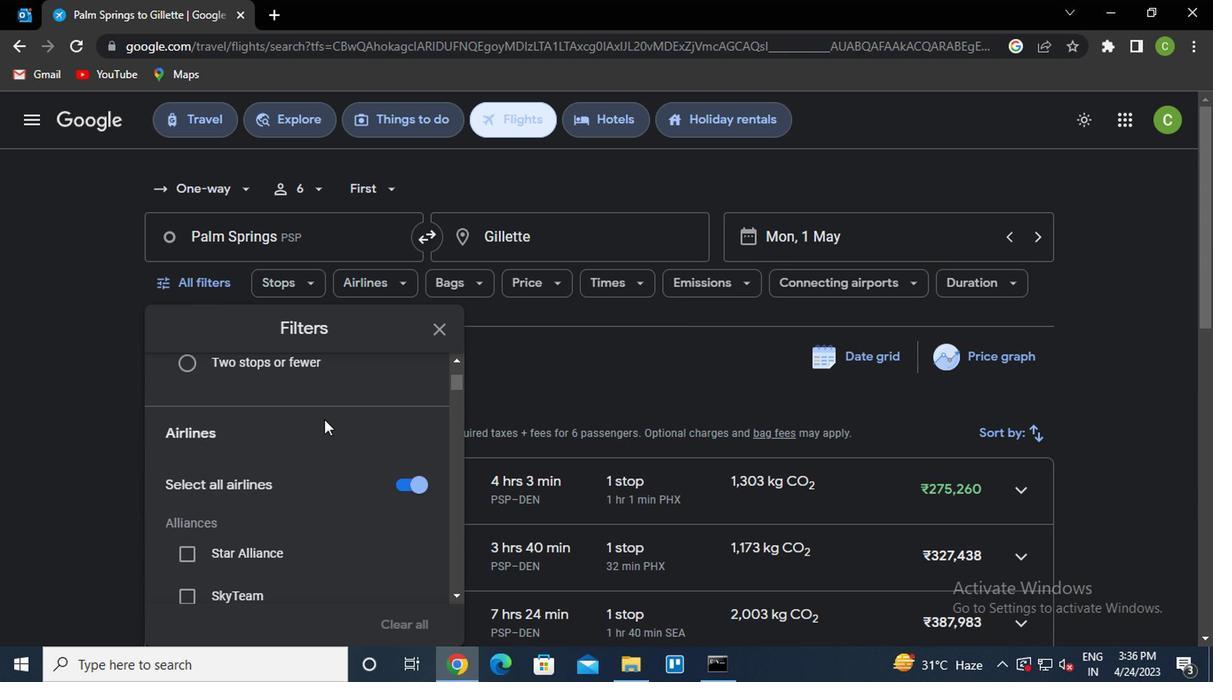 
Action: Mouse moved to (332, 401)
Screenshot: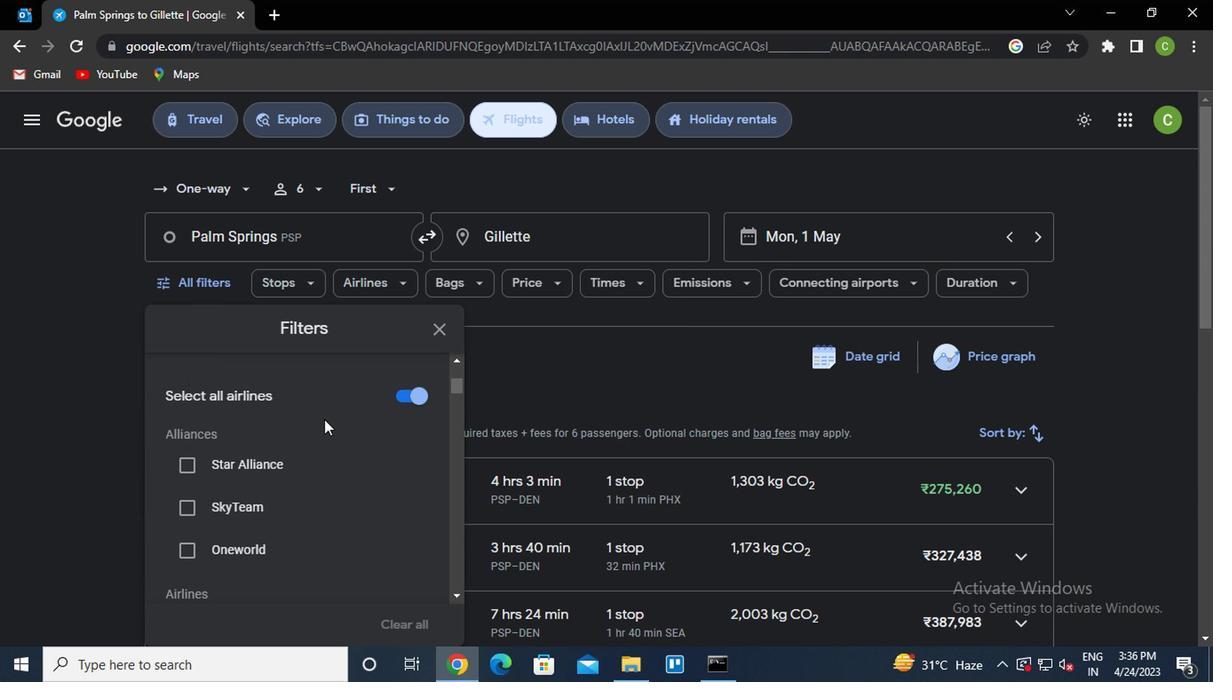 
Action: Mouse scrolled (332, 400) with delta (0, 0)
Screenshot: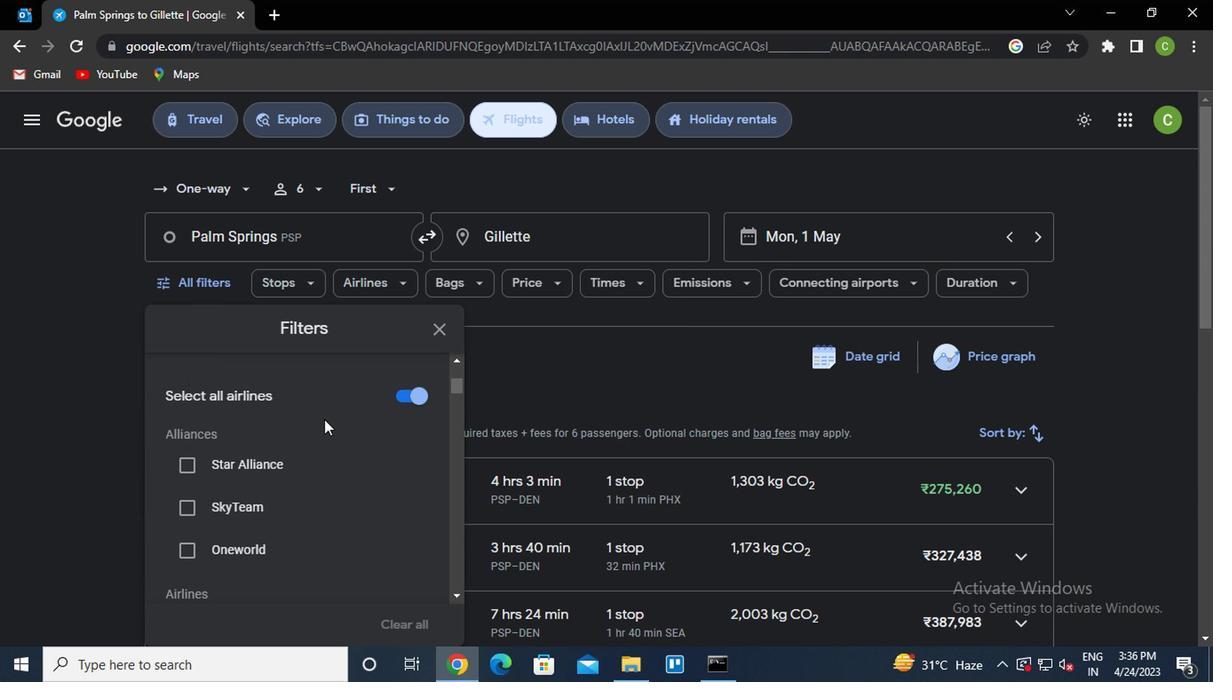 
Action: Mouse moved to (332, 401)
Screenshot: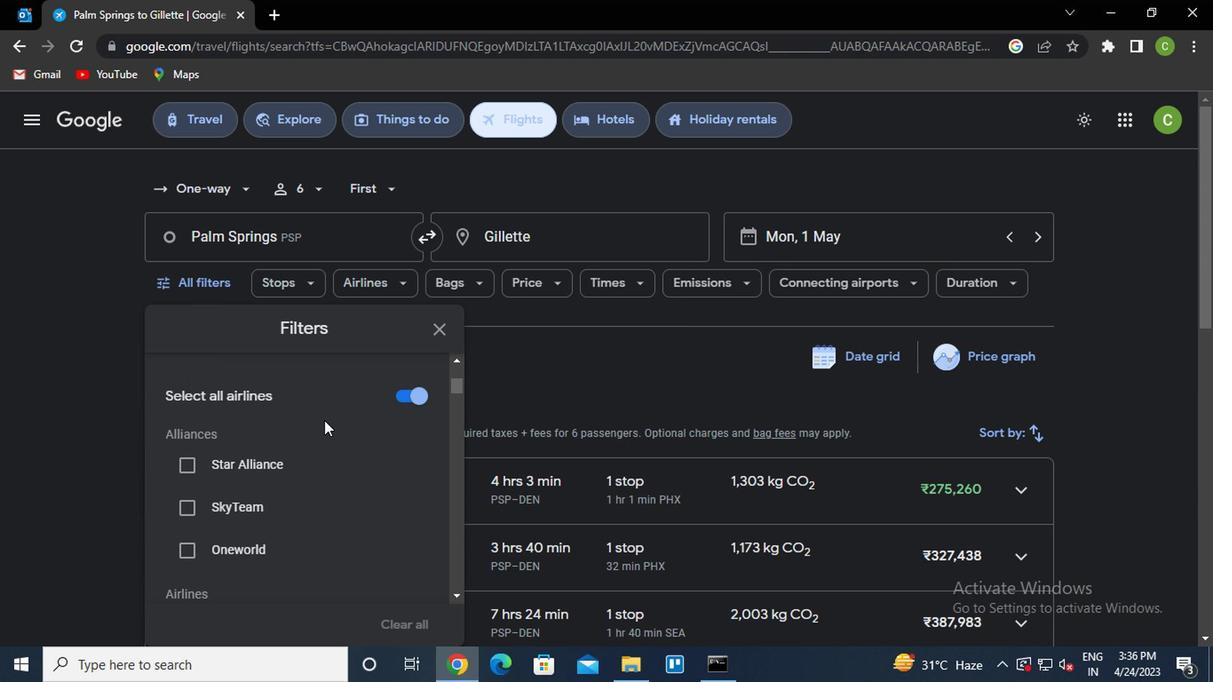 
Action: Mouse scrolled (332, 401) with delta (0, 0)
Screenshot: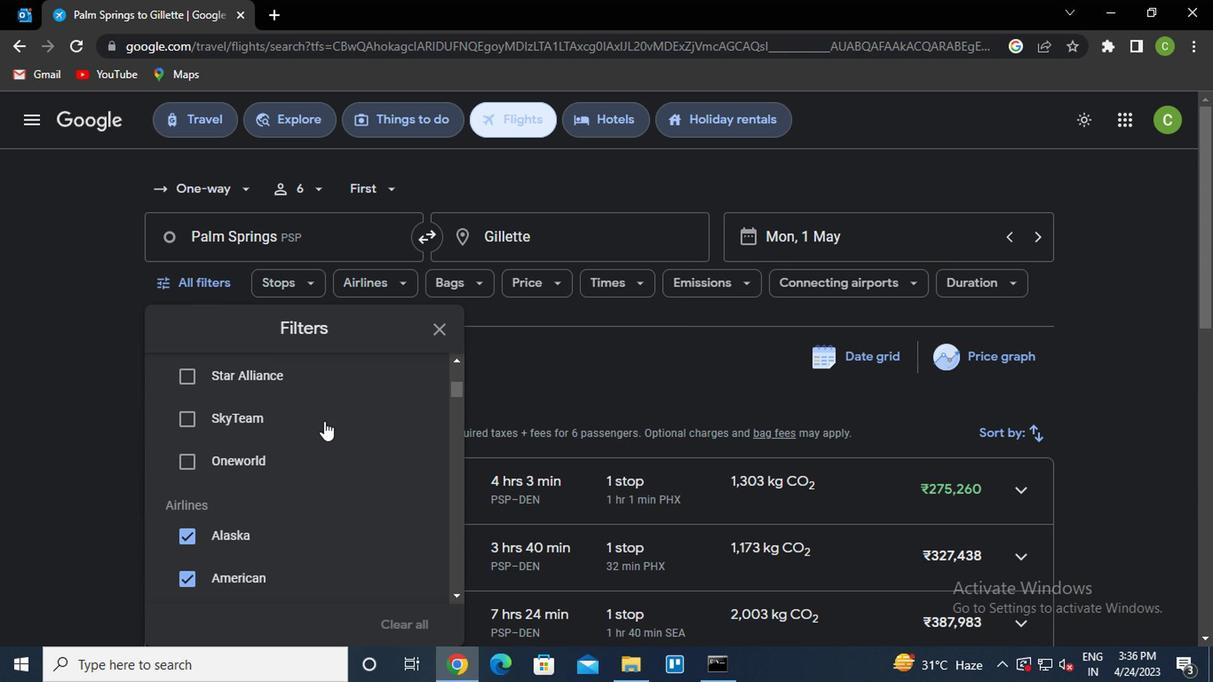 
Action: Mouse scrolled (332, 401) with delta (0, 0)
Screenshot: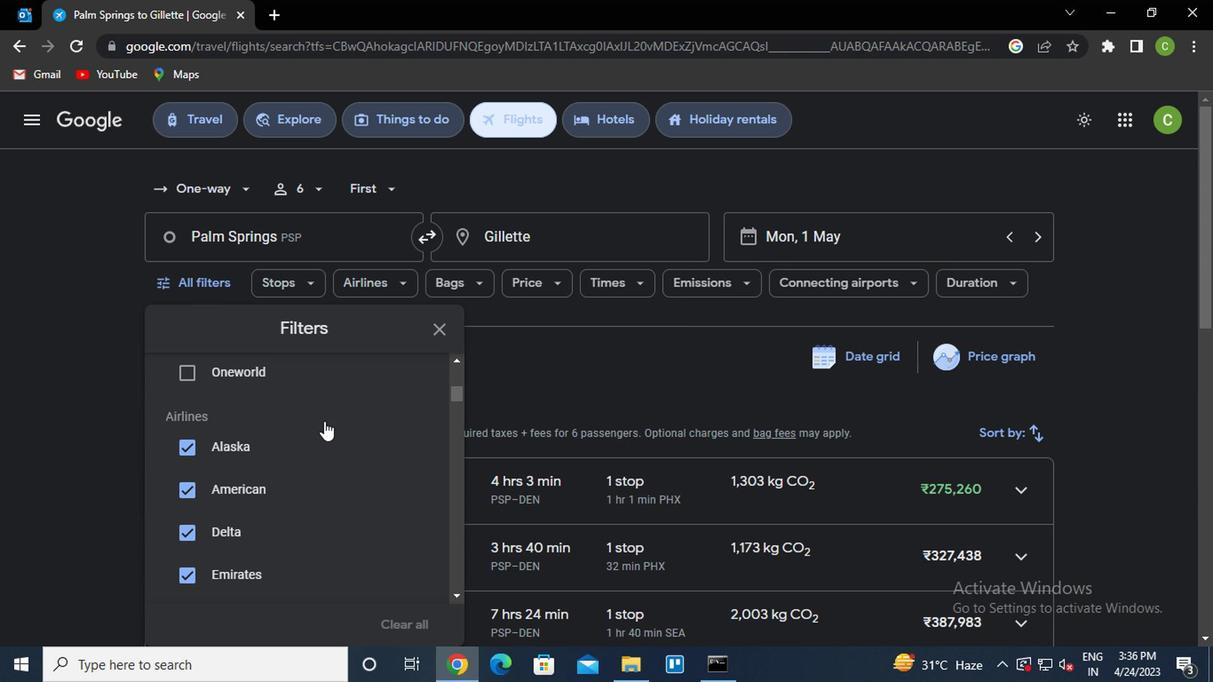 
Action: Mouse scrolled (332, 401) with delta (0, 0)
Screenshot: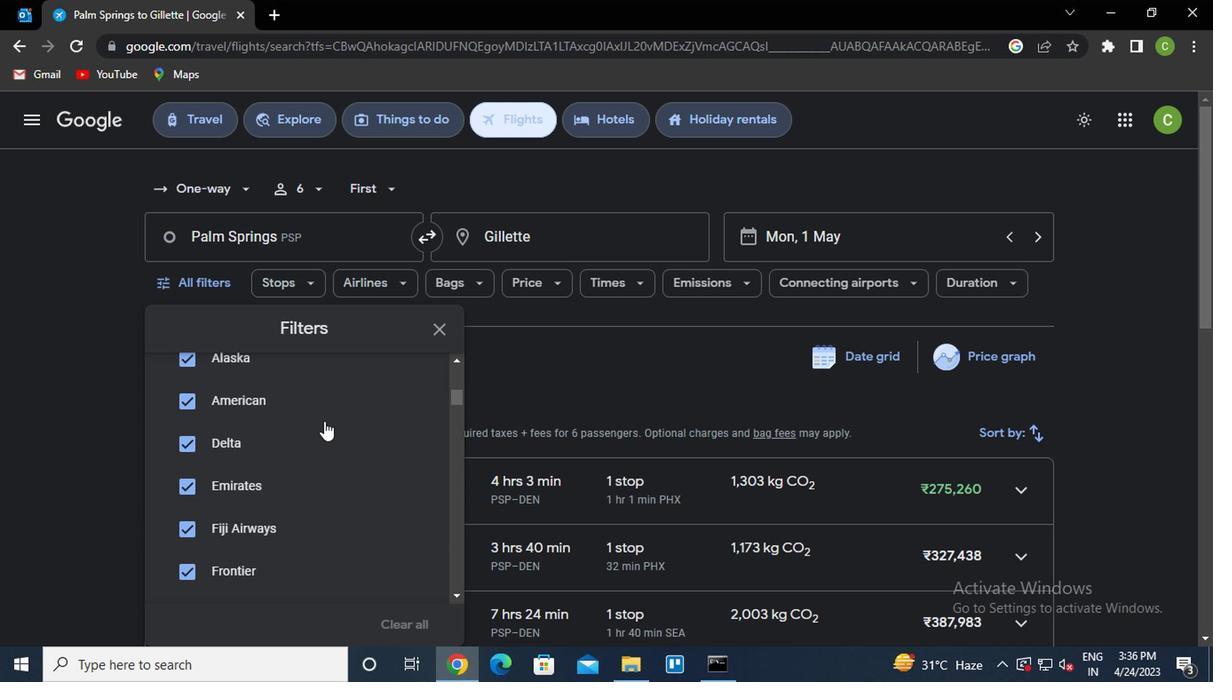 
Action: Mouse scrolled (332, 401) with delta (0, 0)
Screenshot: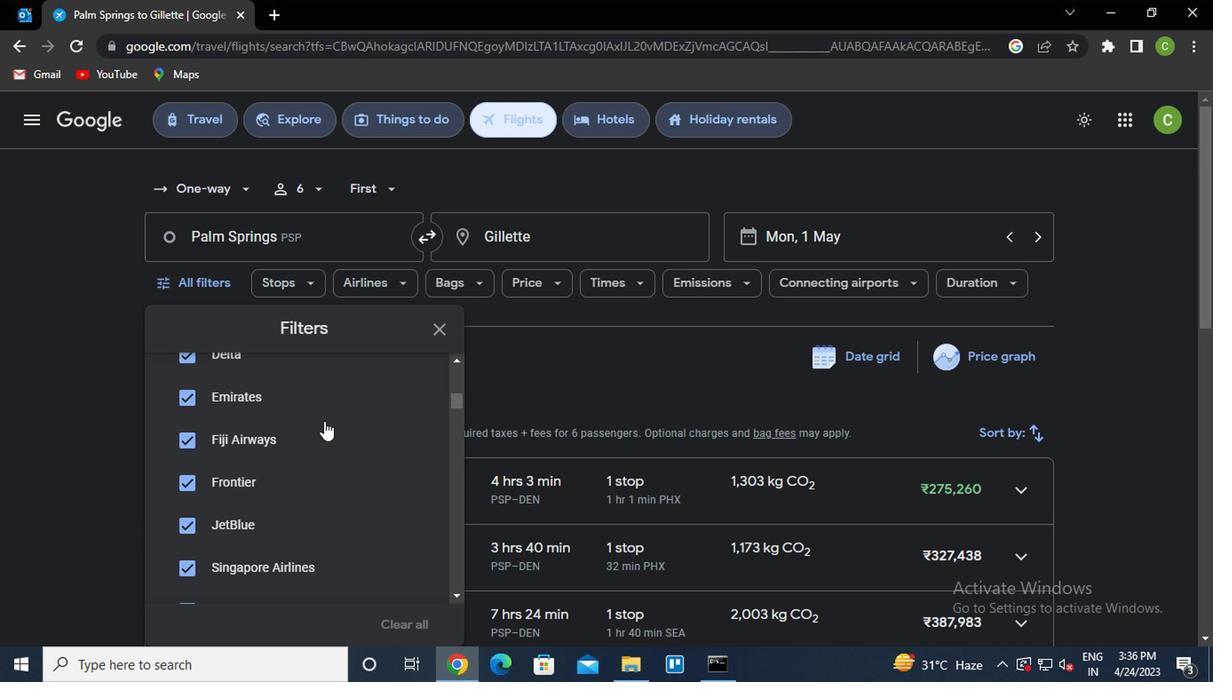 
Action: Mouse moved to (382, 442)
Screenshot: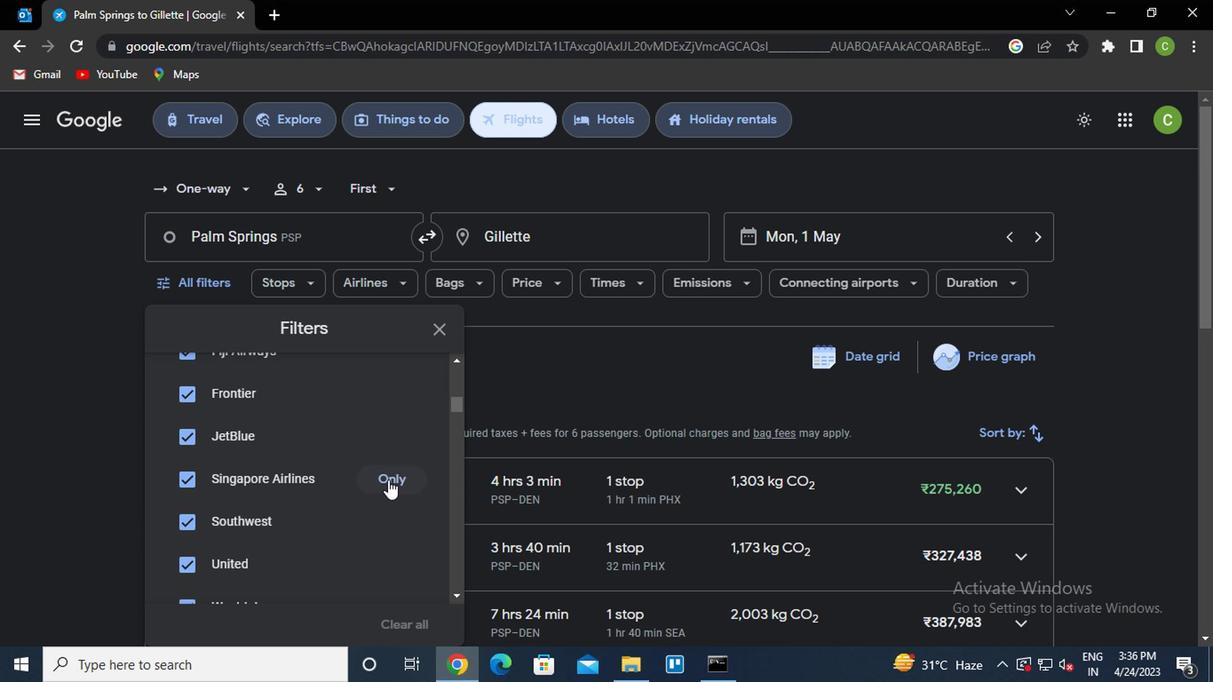 
Action: Mouse pressed left at (382, 442)
Screenshot: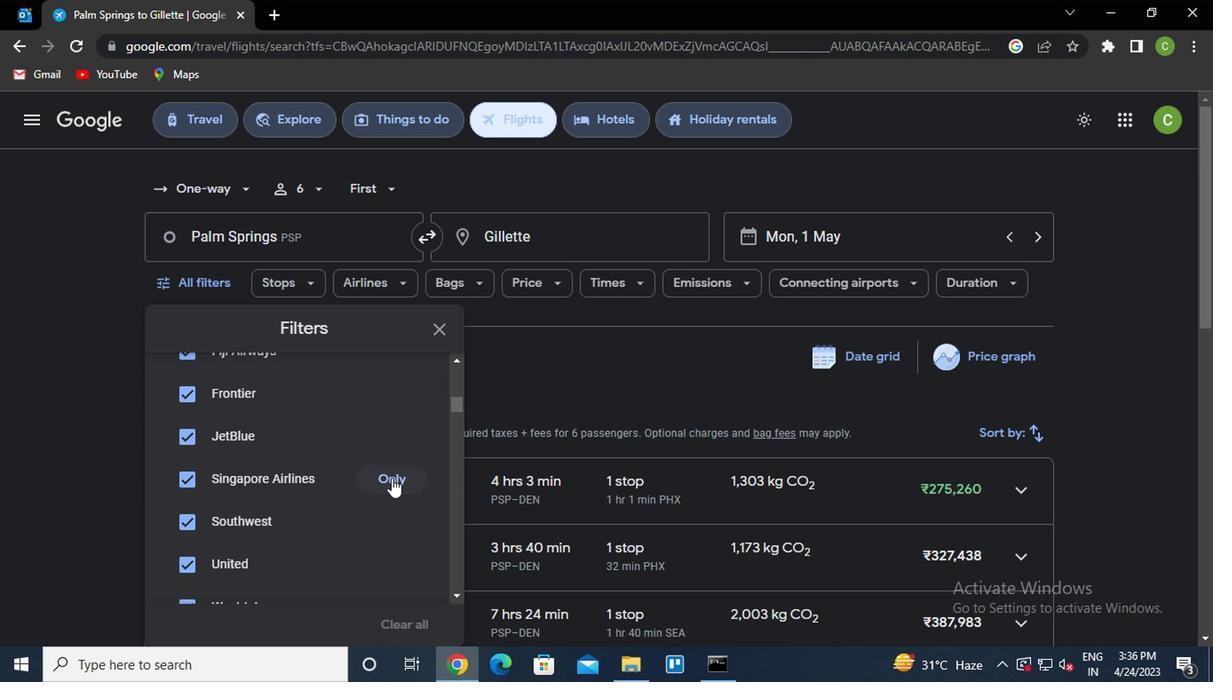 
Action: Mouse moved to (362, 454)
Screenshot: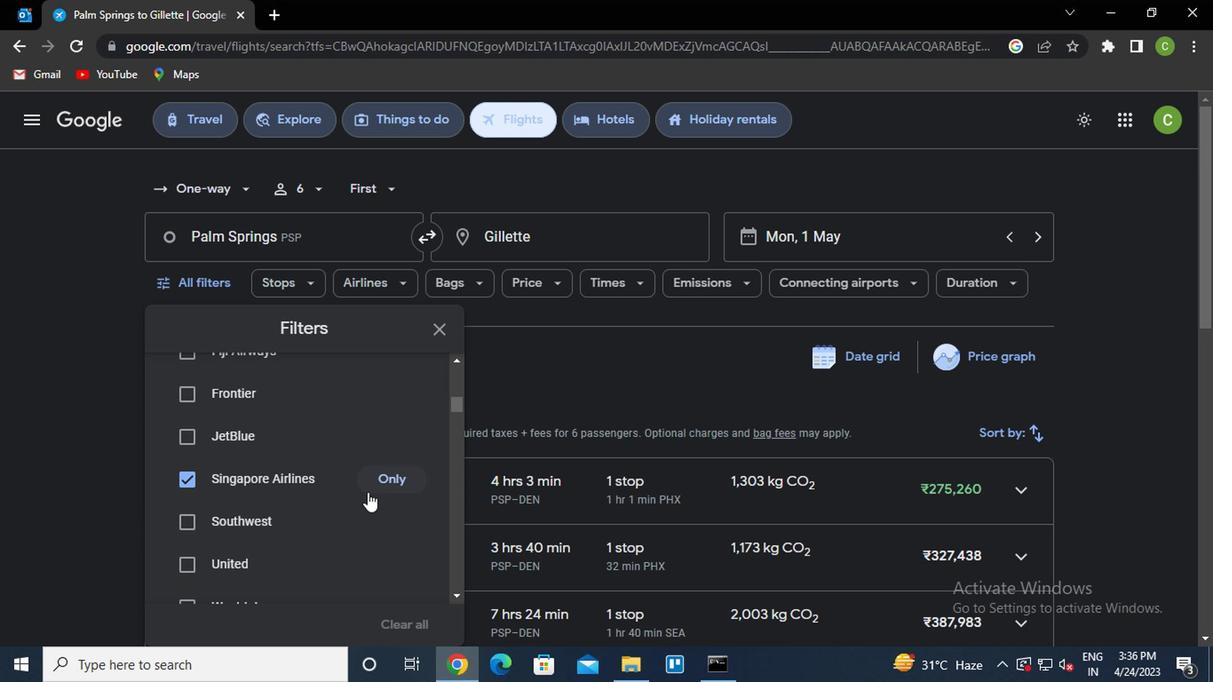 
Action: Mouse scrolled (362, 453) with delta (0, 0)
Screenshot: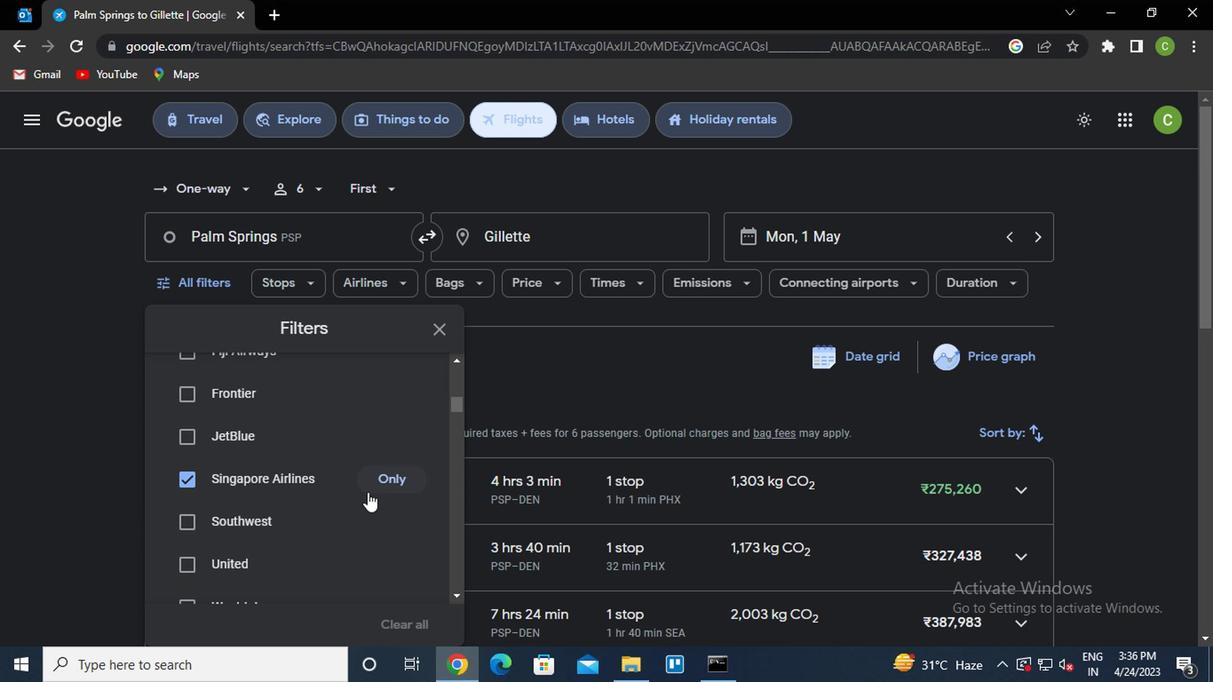 
Action: Mouse scrolled (362, 453) with delta (0, 0)
Screenshot: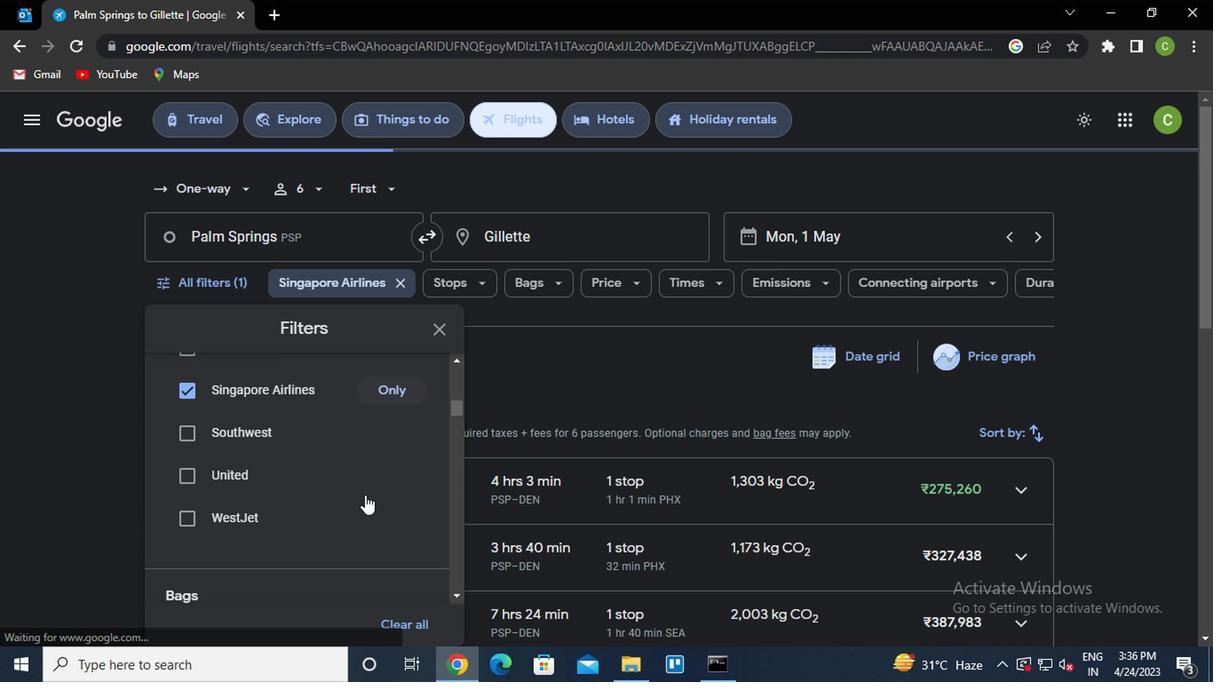 
Action: Mouse scrolled (362, 453) with delta (0, 0)
Screenshot: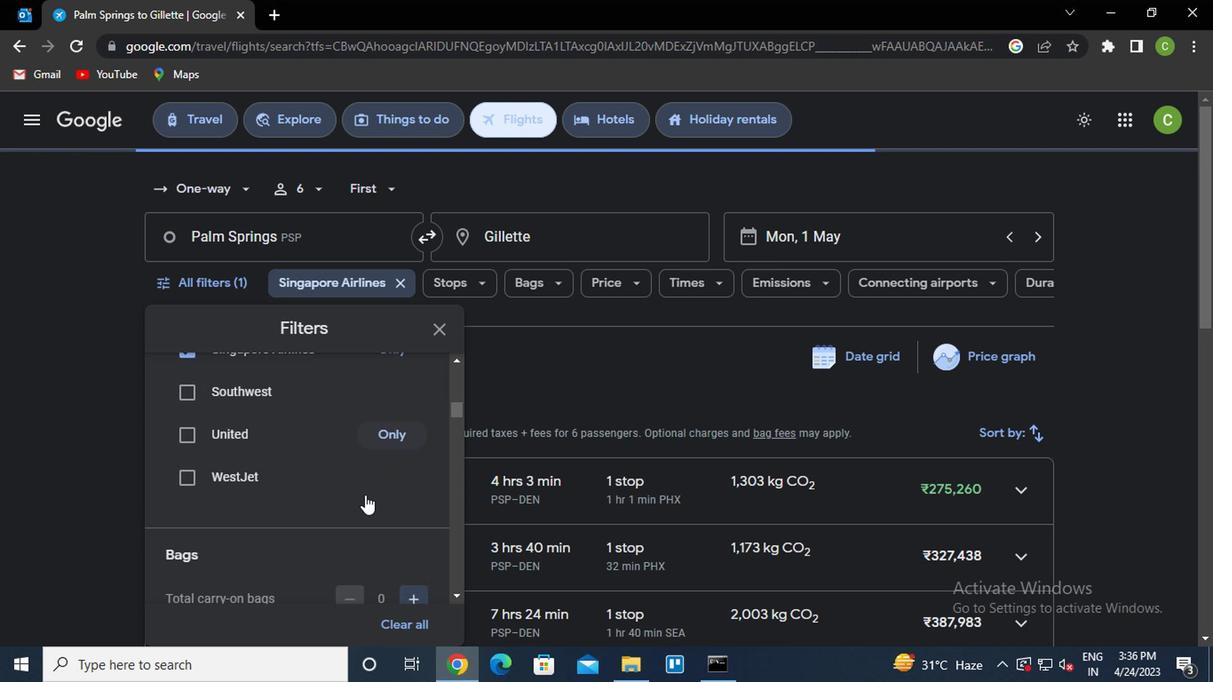 
Action: Mouse moved to (388, 457)
Screenshot: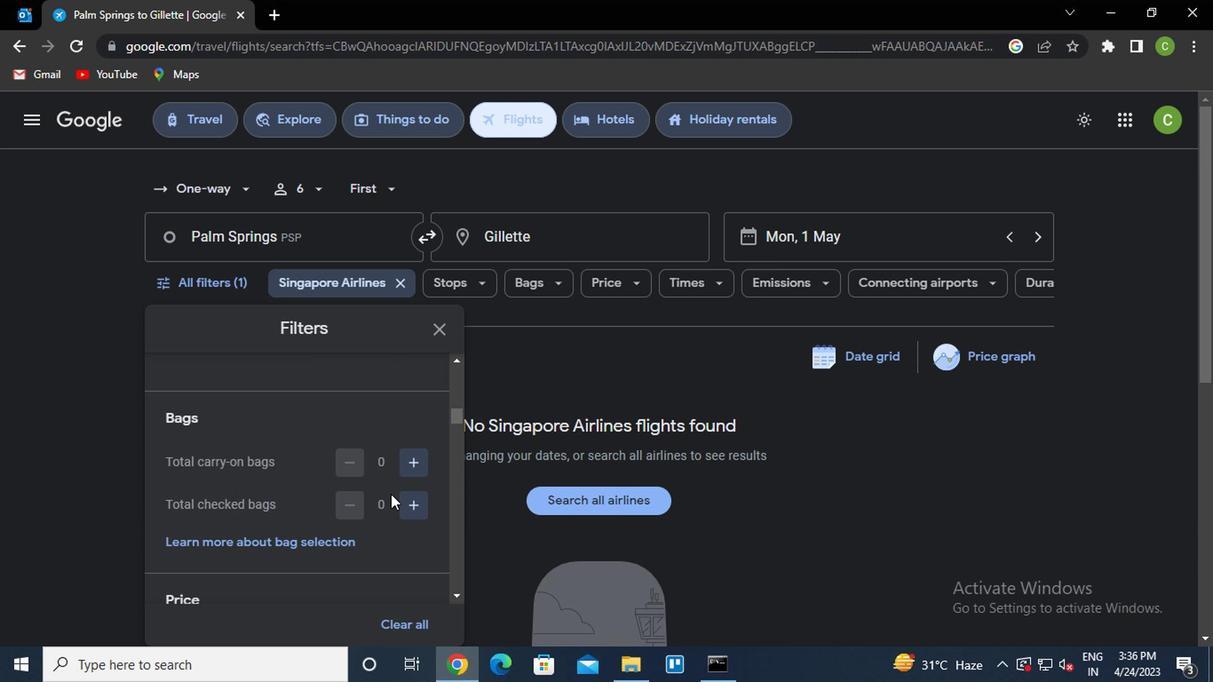 
Action: Mouse pressed left at (388, 457)
Screenshot: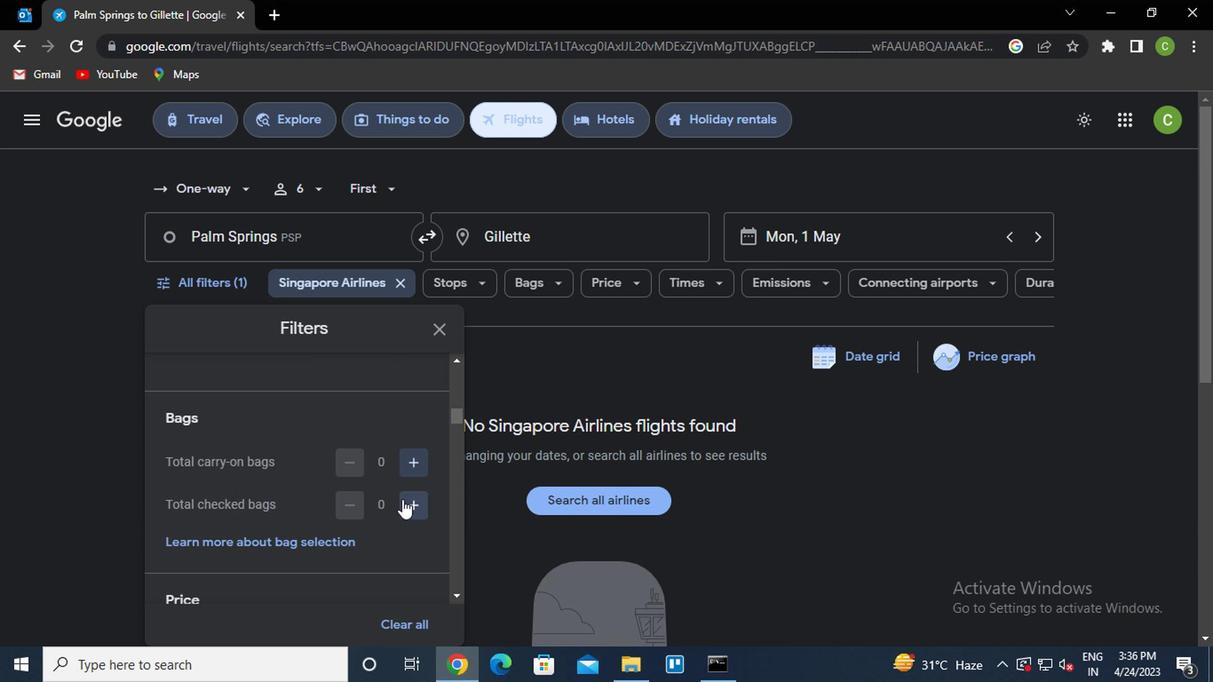 
Action: Mouse pressed left at (388, 457)
Screenshot: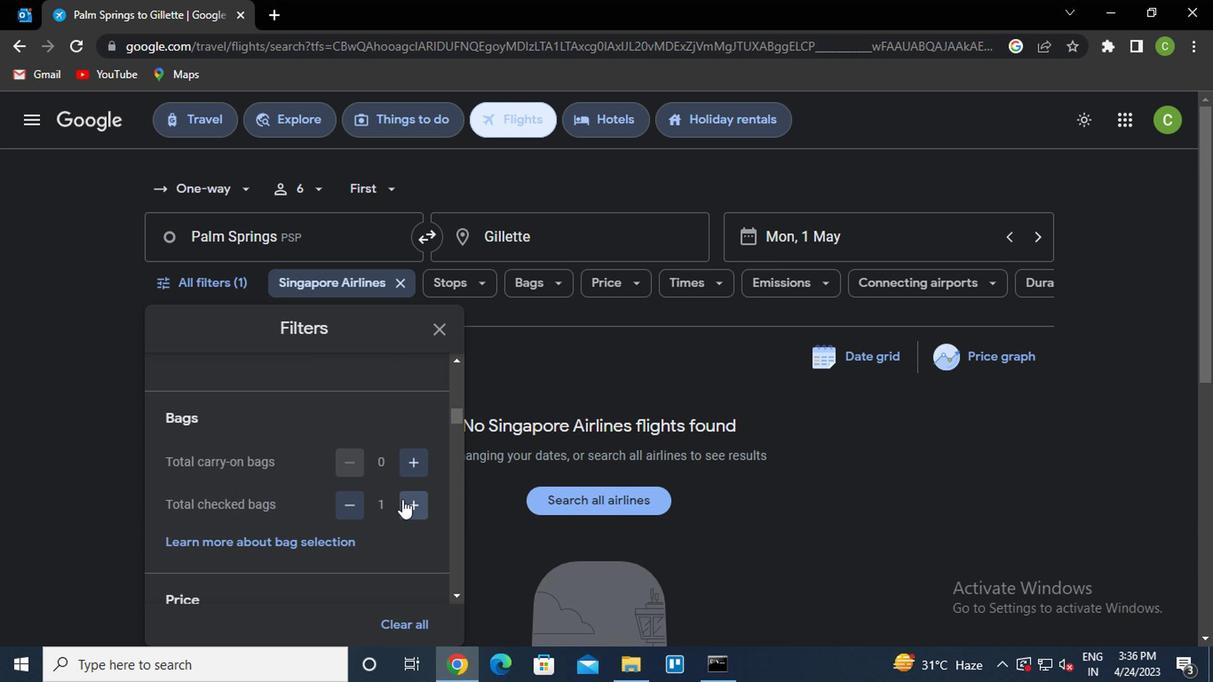 
Action: Mouse pressed left at (388, 457)
Screenshot: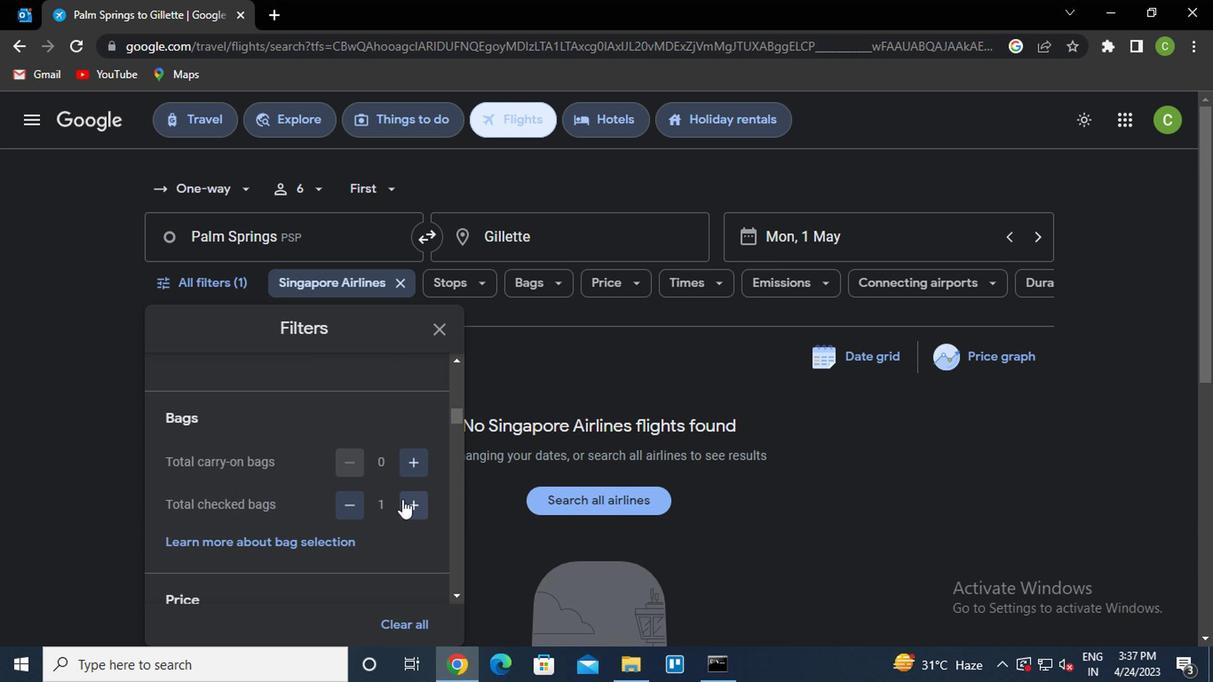 
Action: Mouse pressed left at (388, 457)
Screenshot: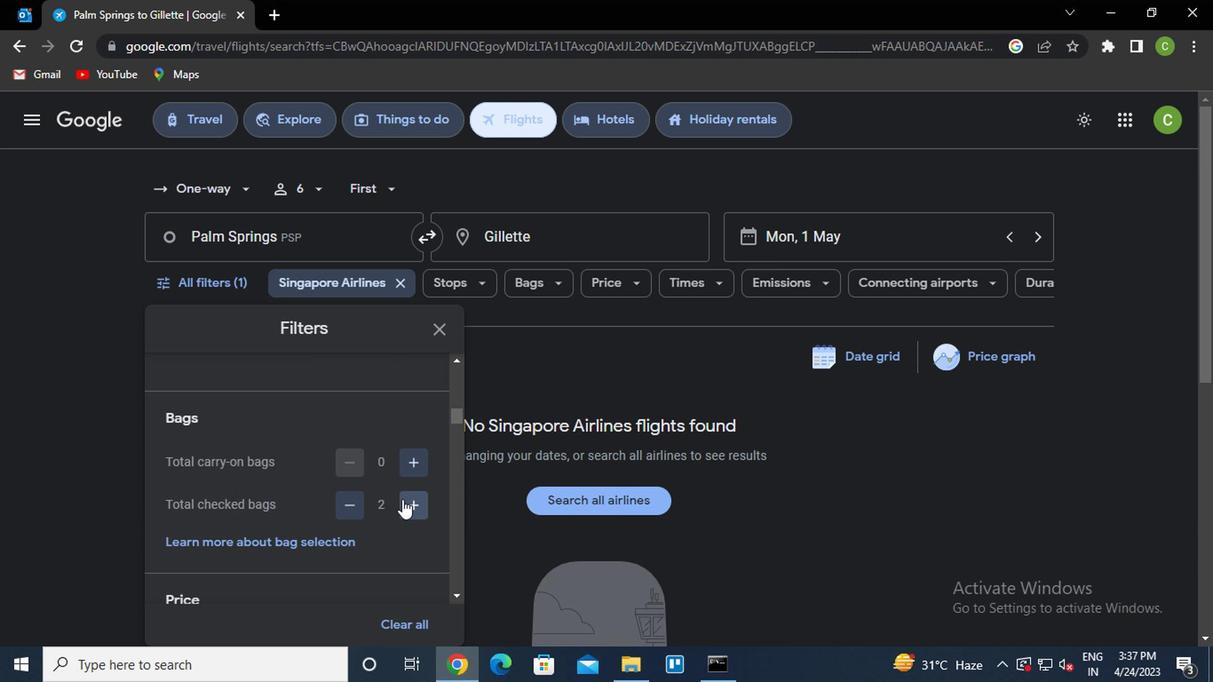 
Action: Mouse pressed left at (388, 457)
Screenshot: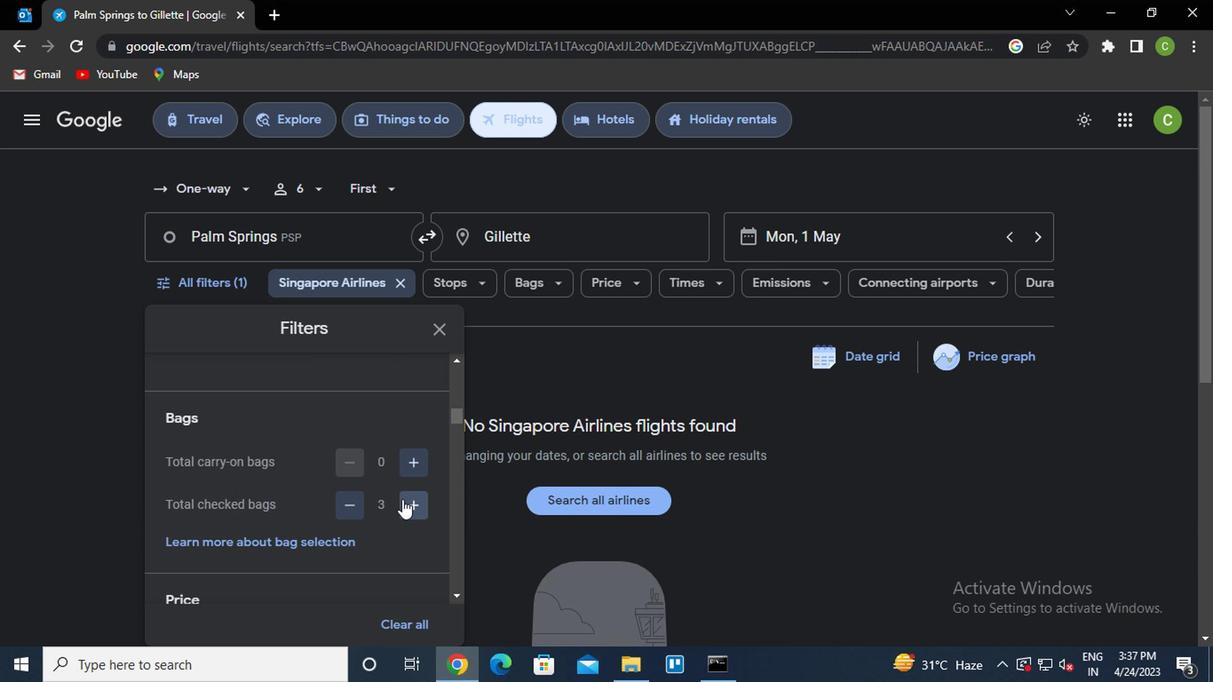 
Action: Mouse pressed left at (388, 457)
Screenshot: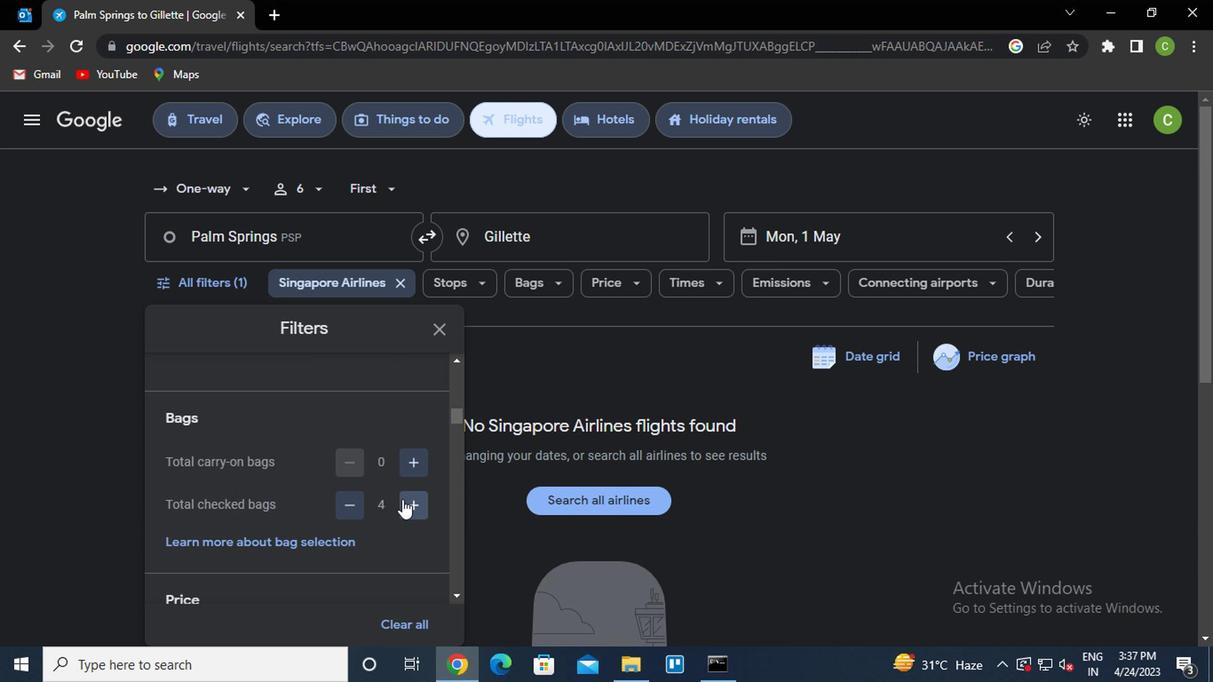 
Action: Mouse pressed left at (388, 457)
Screenshot: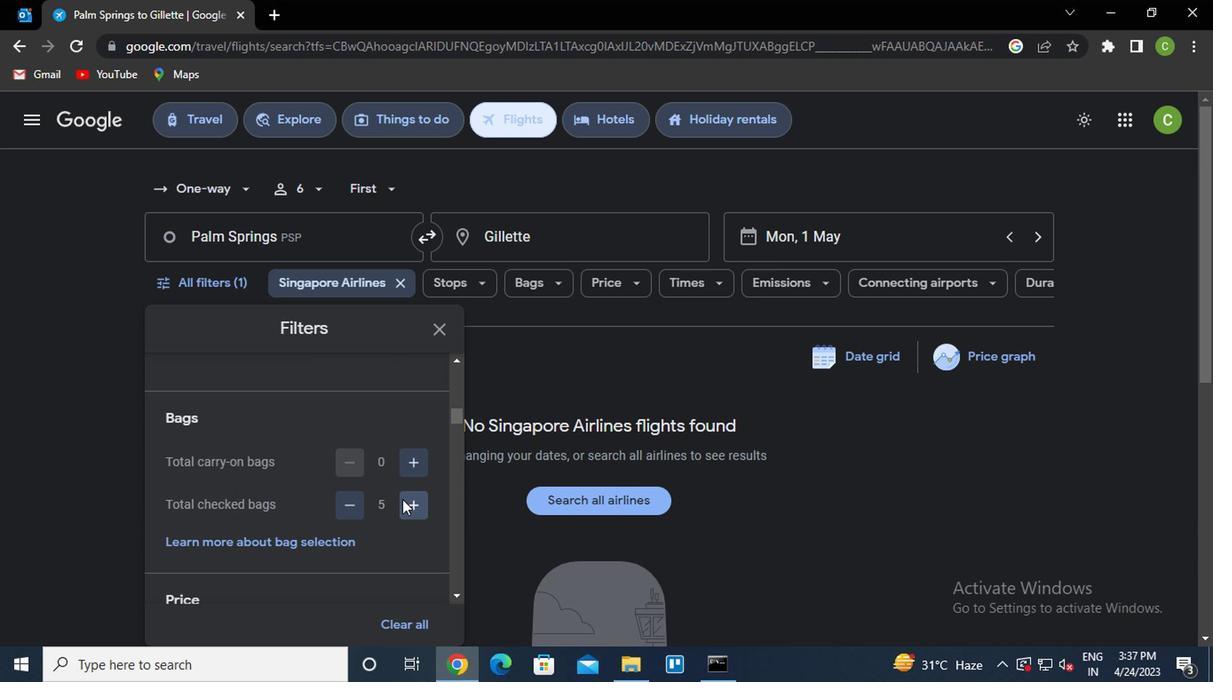 
Action: Mouse moved to (361, 468)
Screenshot: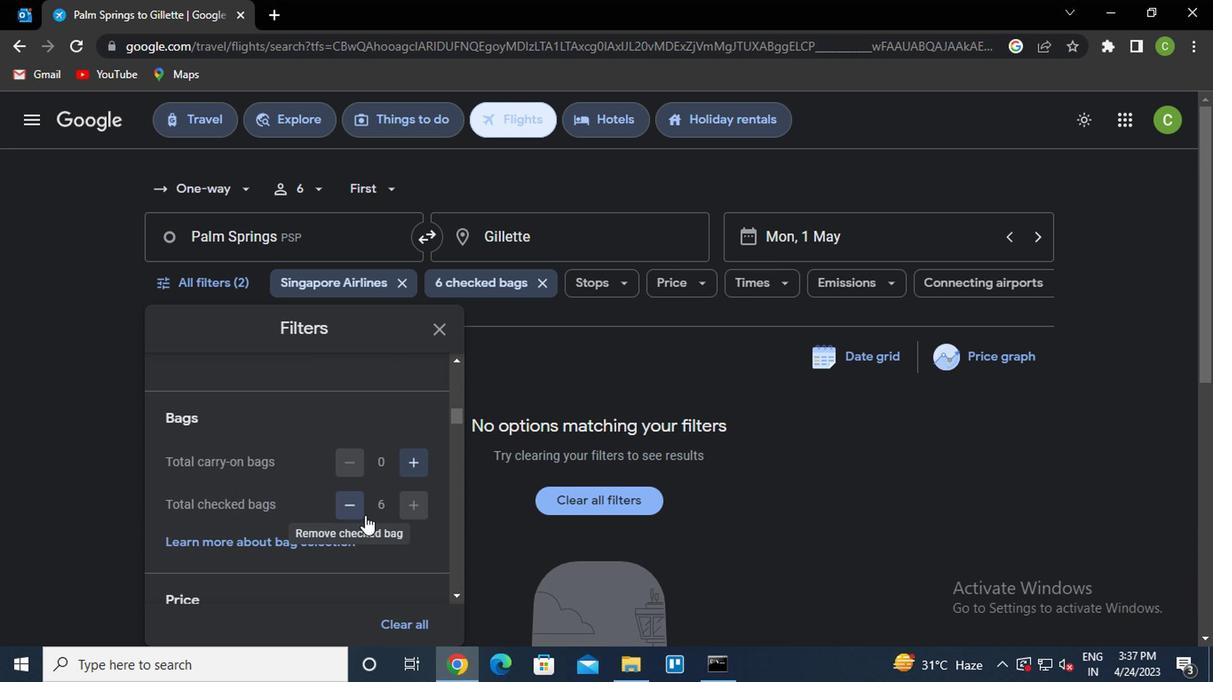 
Action: Mouse scrolled (361, 468) with delta (0, 0)
Screenshot: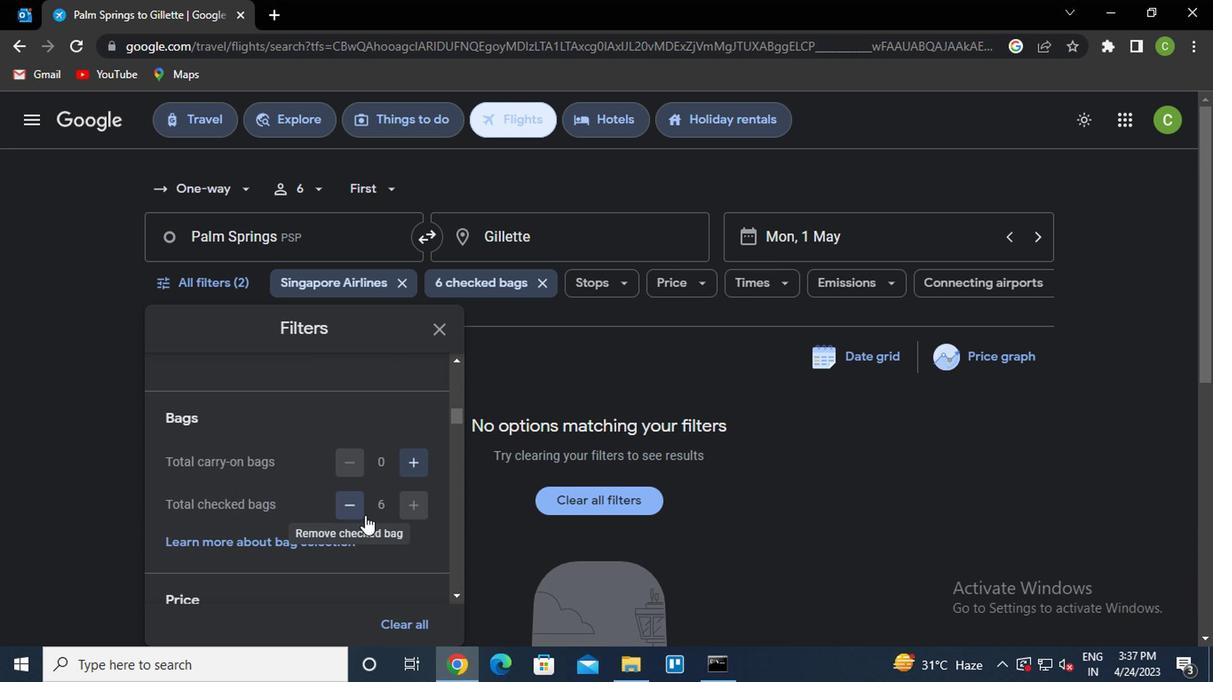 
Action: Mouse moved to (361, 469)
Screenshot: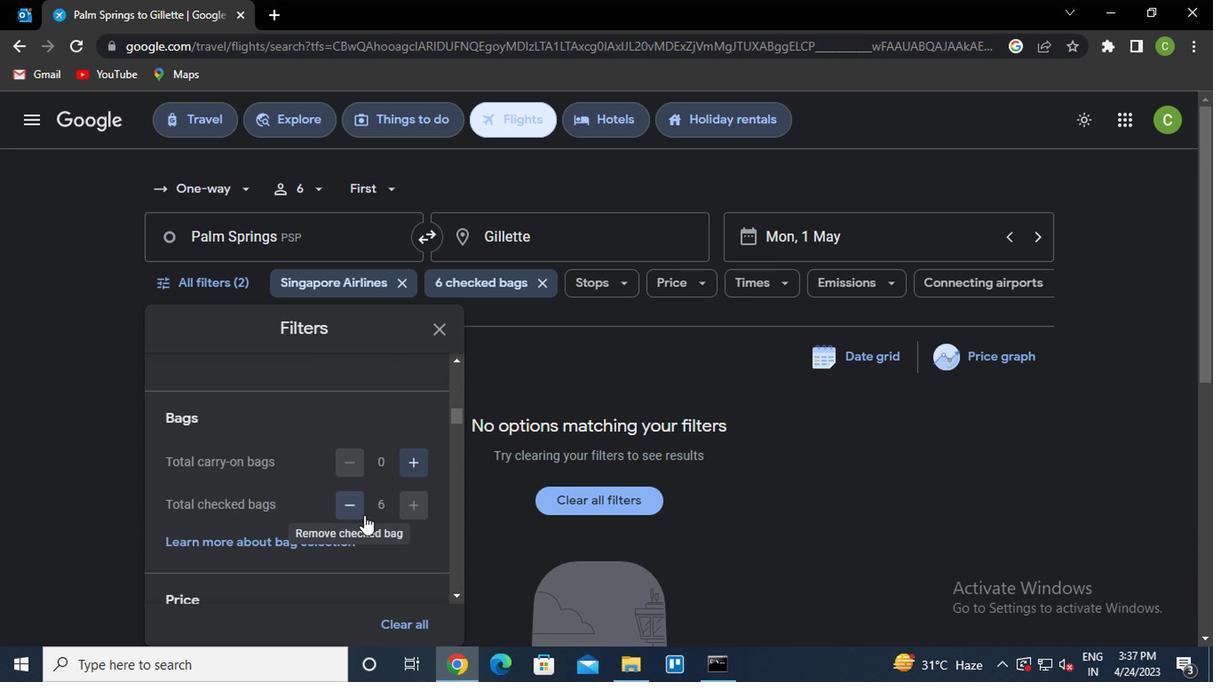 
Action: Mouse scrolled (361, 468) with delta (0, 0)
Screenshot: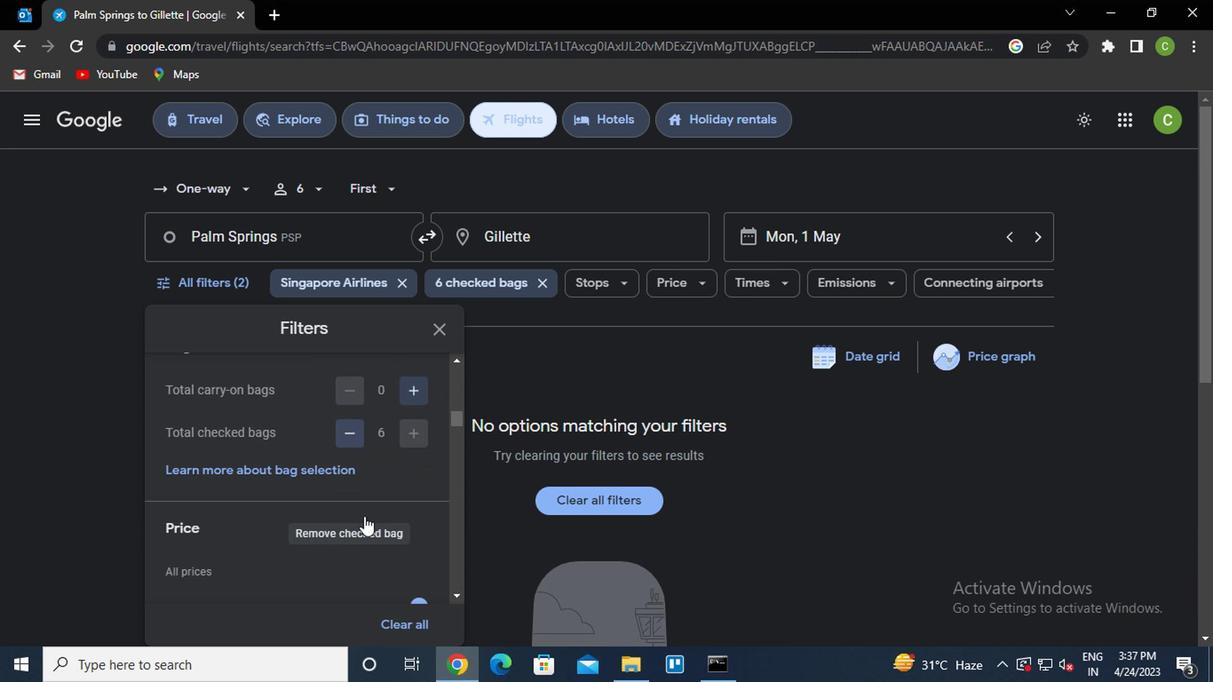 
Action: Mouse moved to (392, 458)
Screenshot: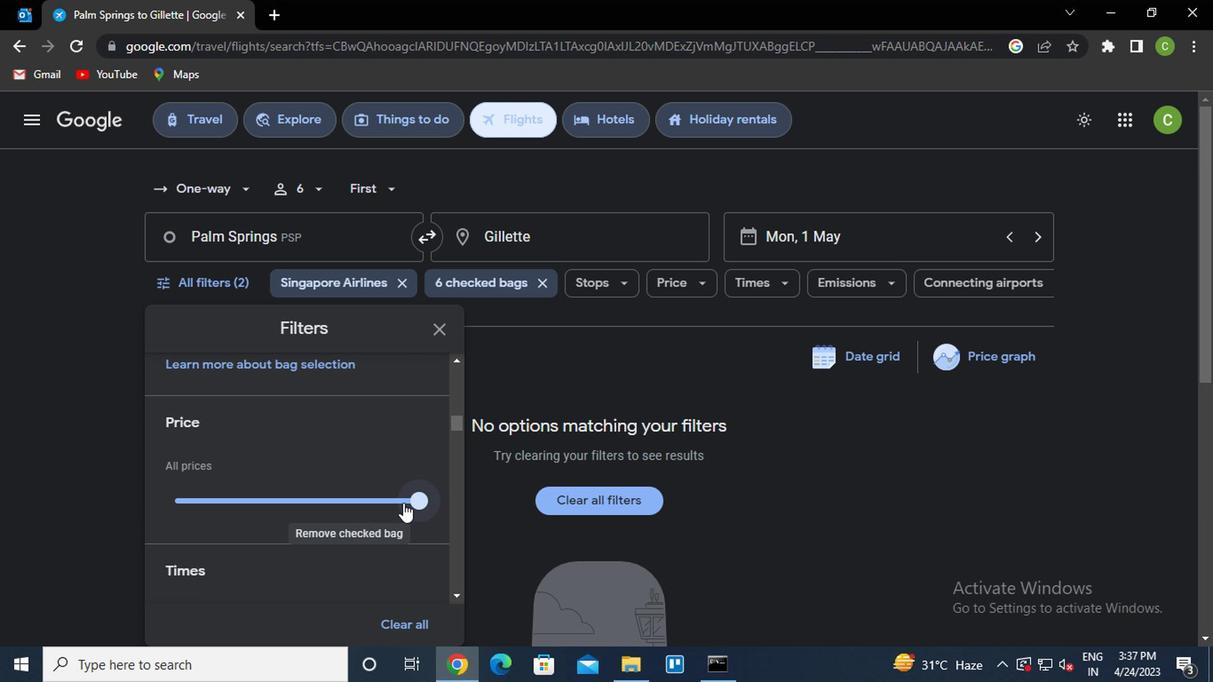 
Action: Mouse pressed left at (392, 458)
Screenshot: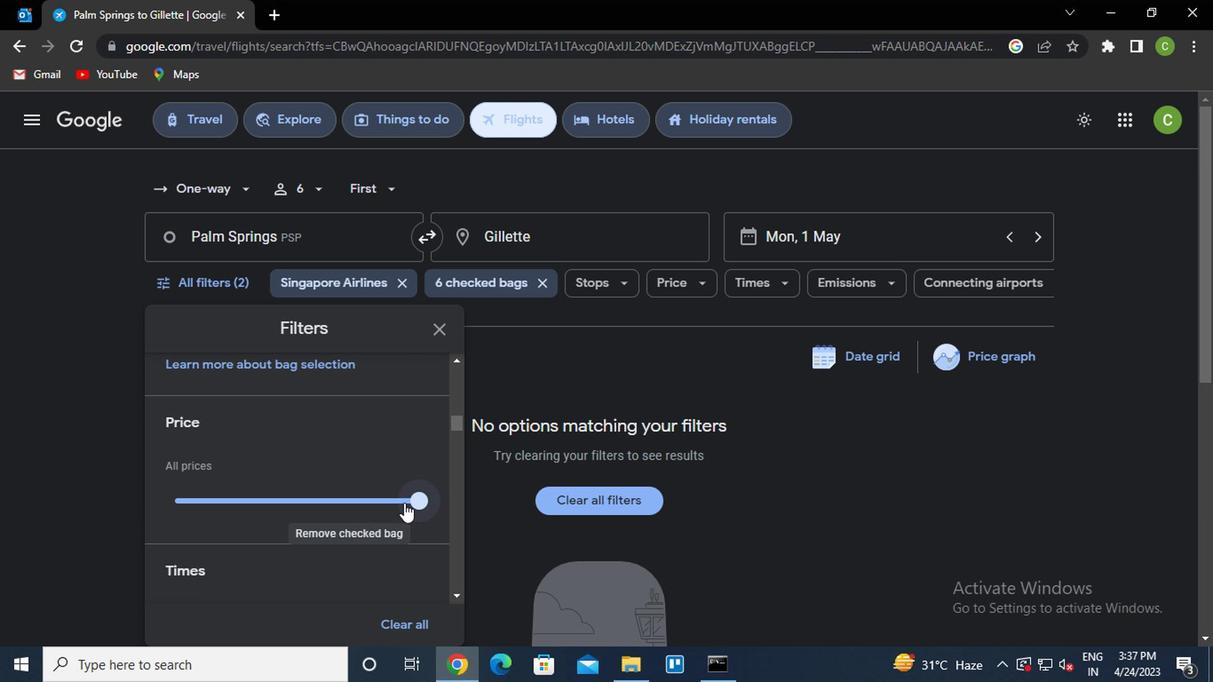 
Action: Mouse moved to (330, 454)
Screenshot: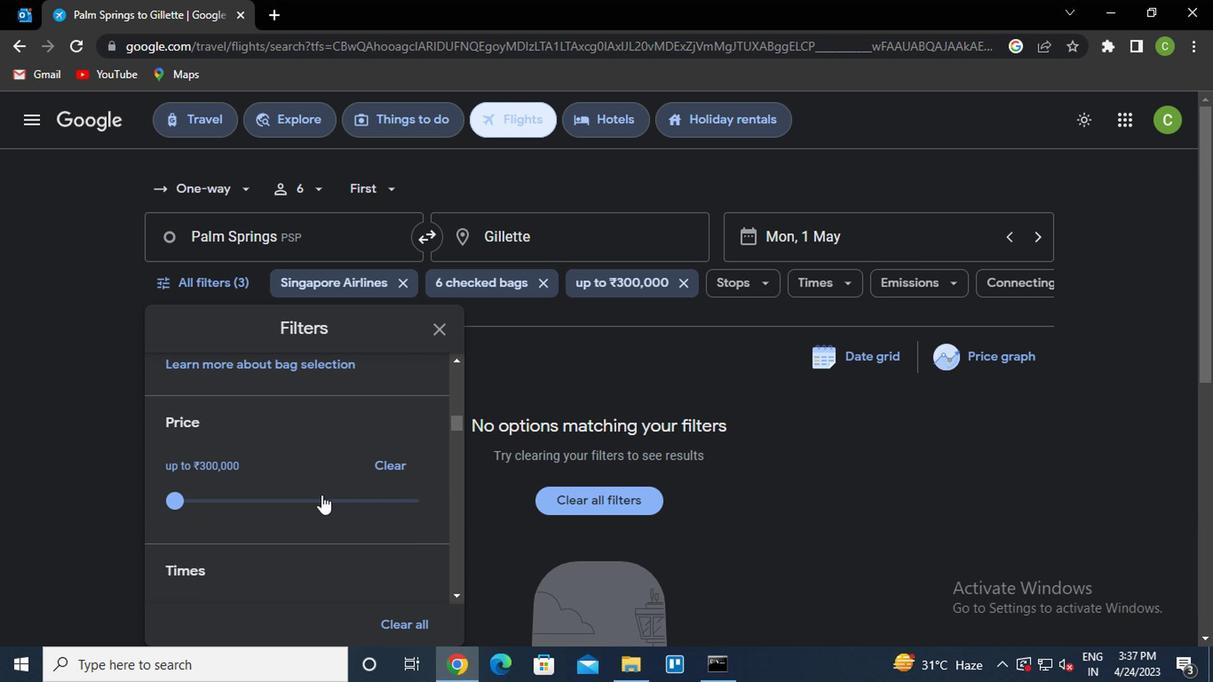 
Action: Mouse scrolled (330, 453) with delta (0, 0)
Screenshot: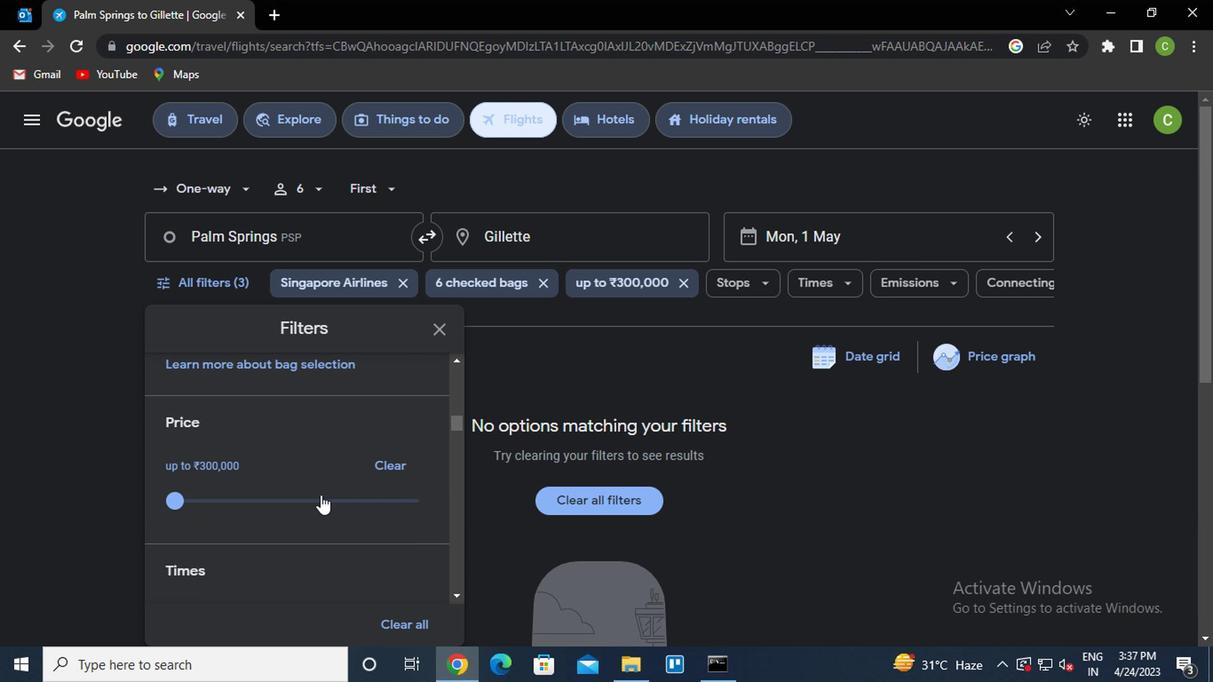 
Action: Mouse scrolled (330, 453) with delta (0, 0)
Screenshot: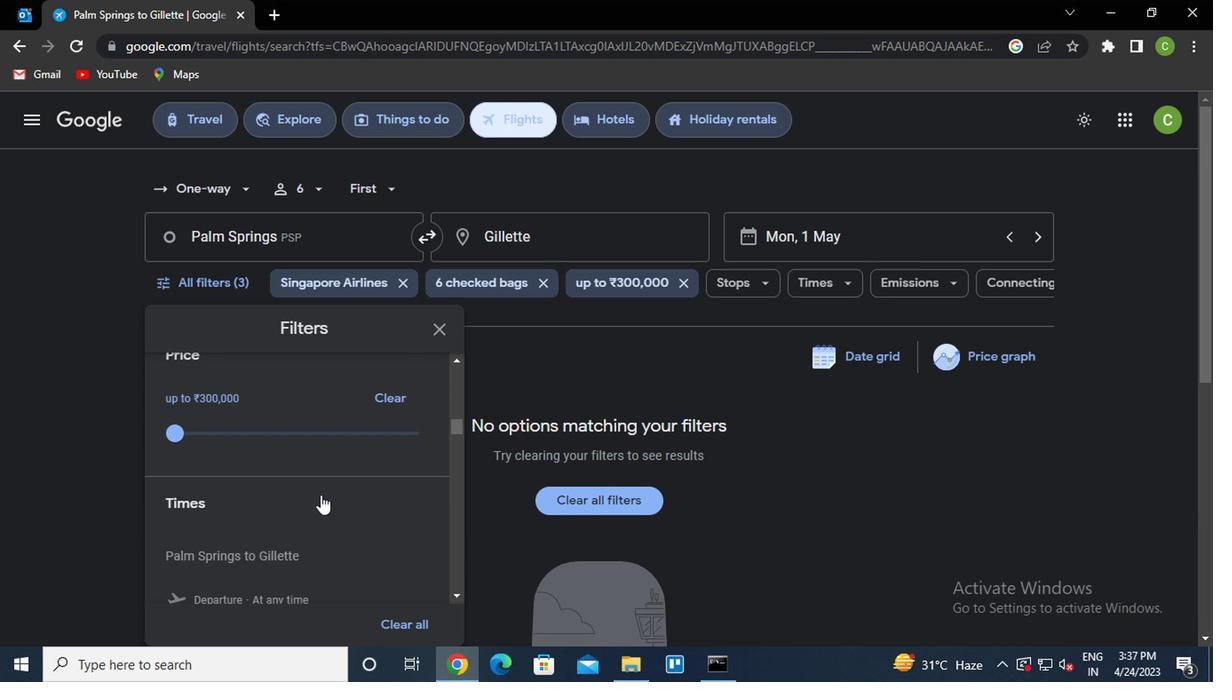 
Action: Mouse moved to (224, 473)
Screenshot: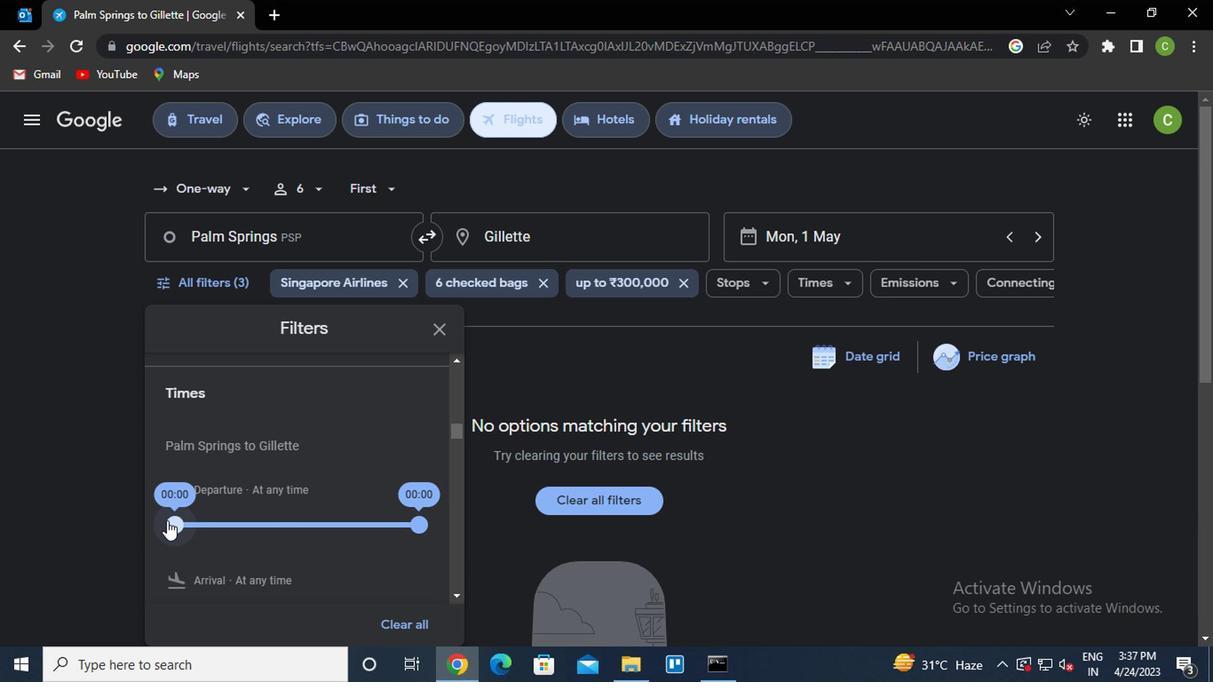 
Action: Mouse pressed left at (224, 473)
Screenshot: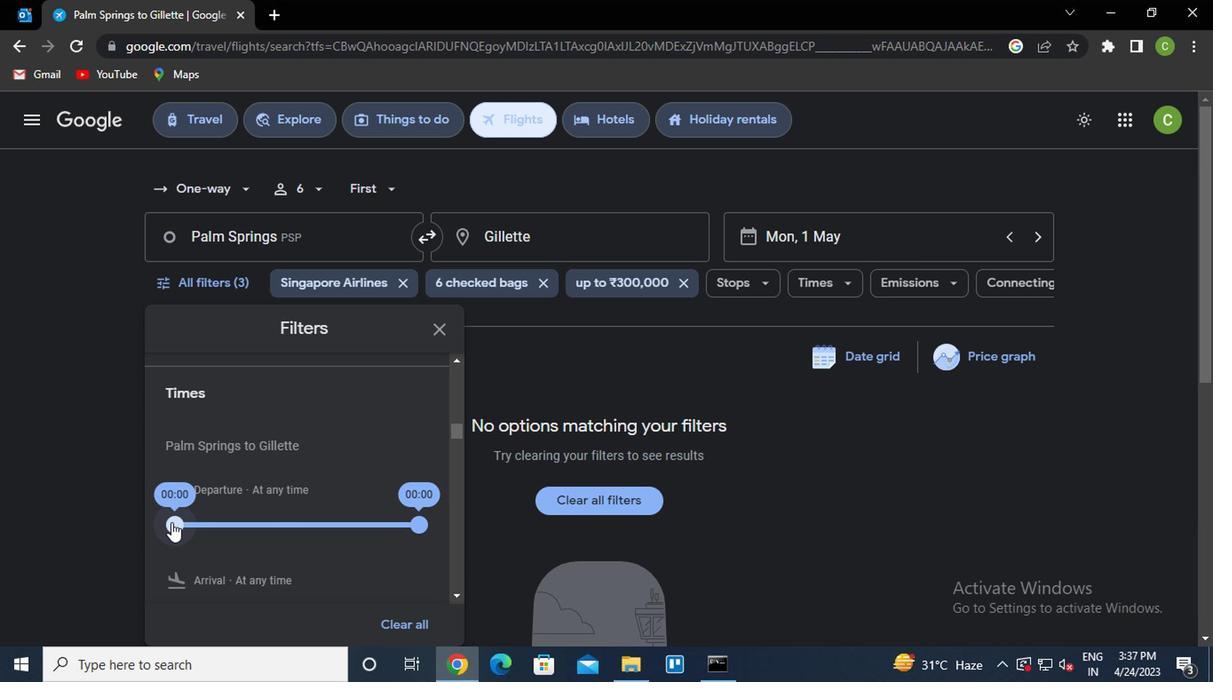 
Action: Mouse moved to (397, 477)
Screenshot: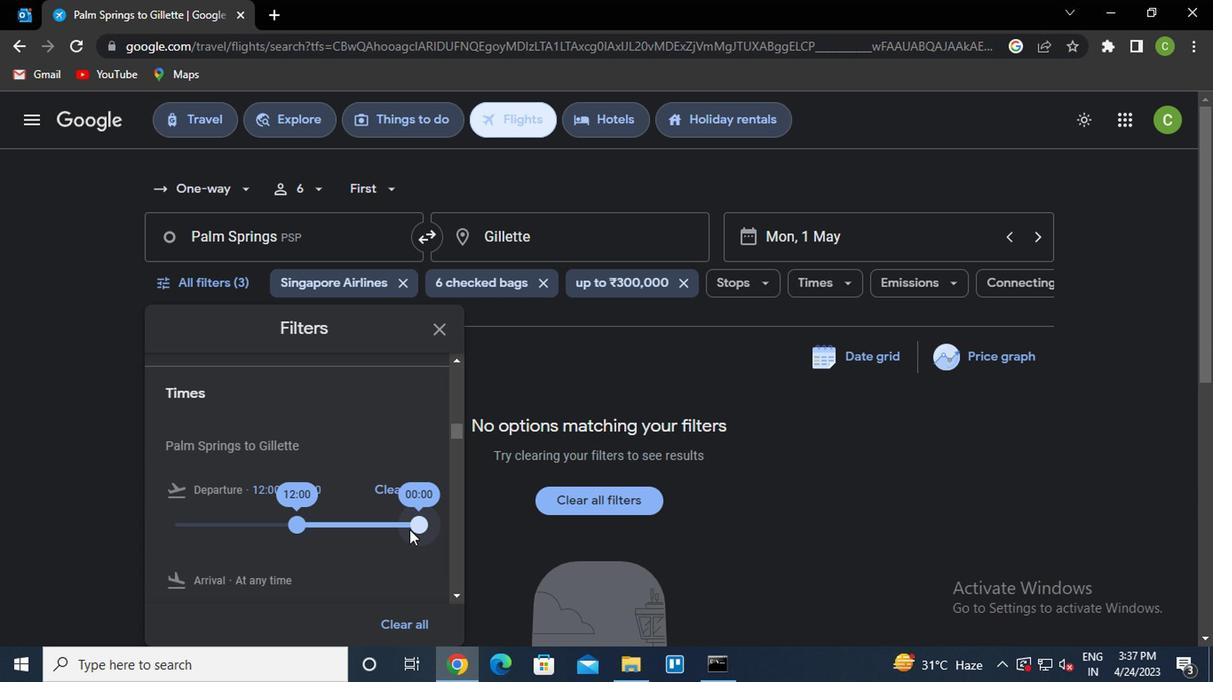 
Action: Mouse pressed left at (397, 477)
Screenshot: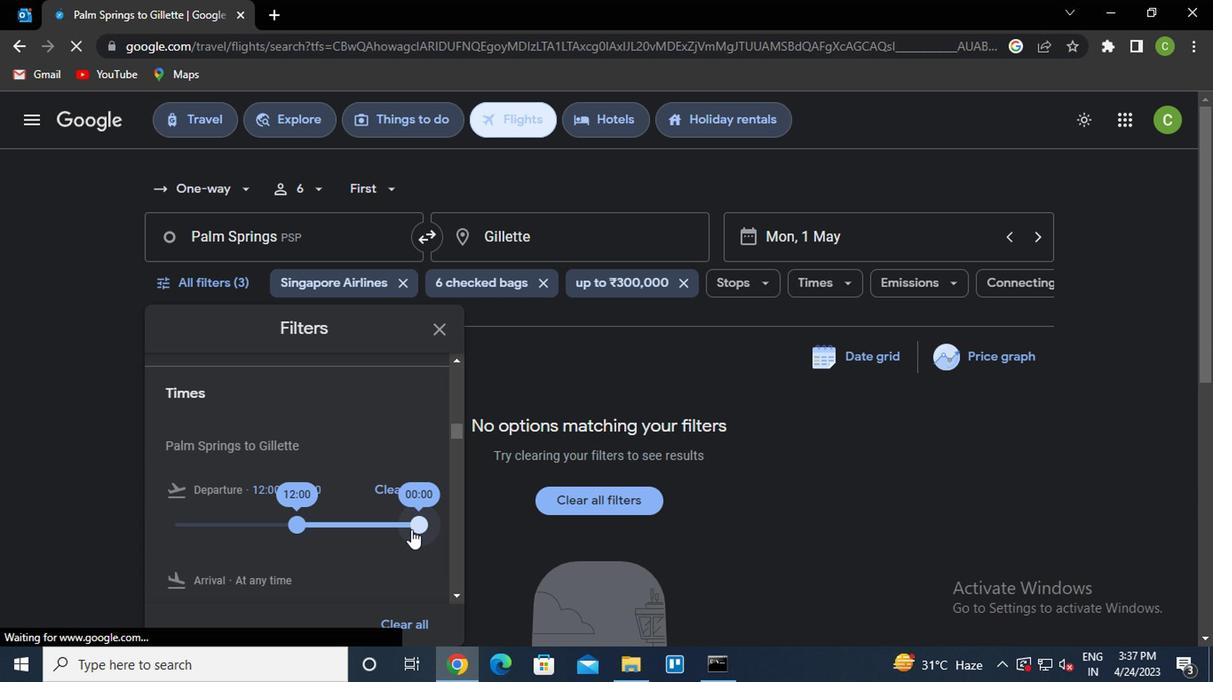
Action: Mouse moved to (413, 339)
Screenshot: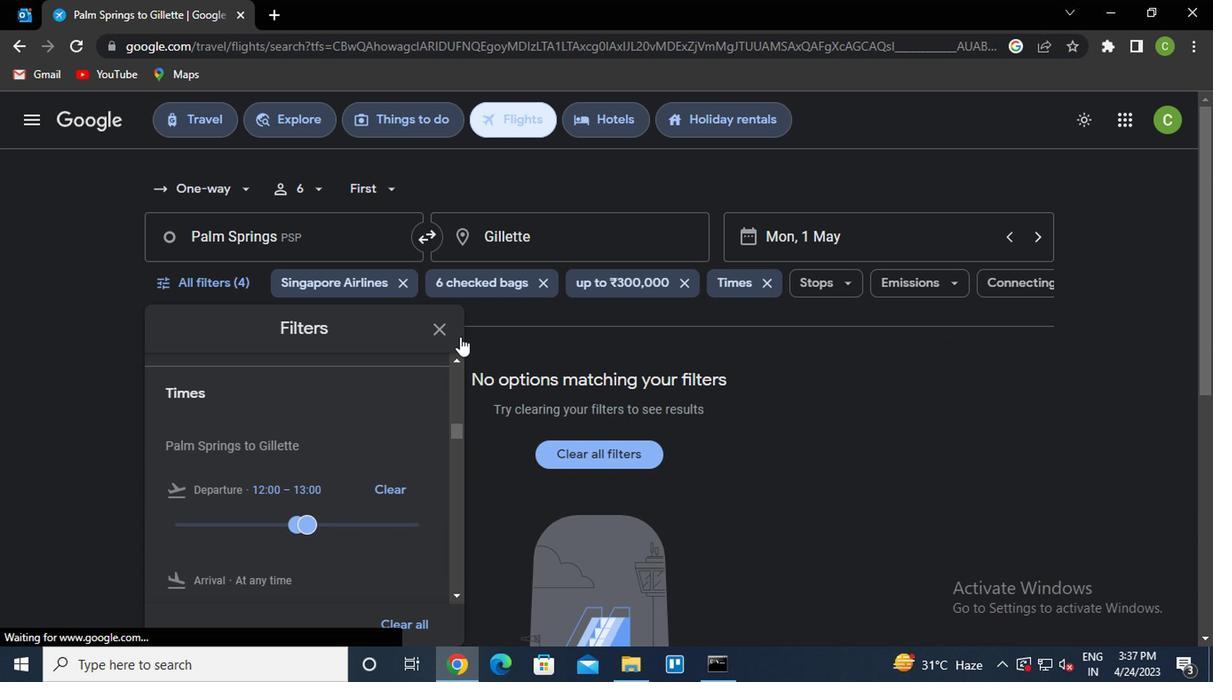 
Action: Mouse pressed left at (413, 339)
Screenshot: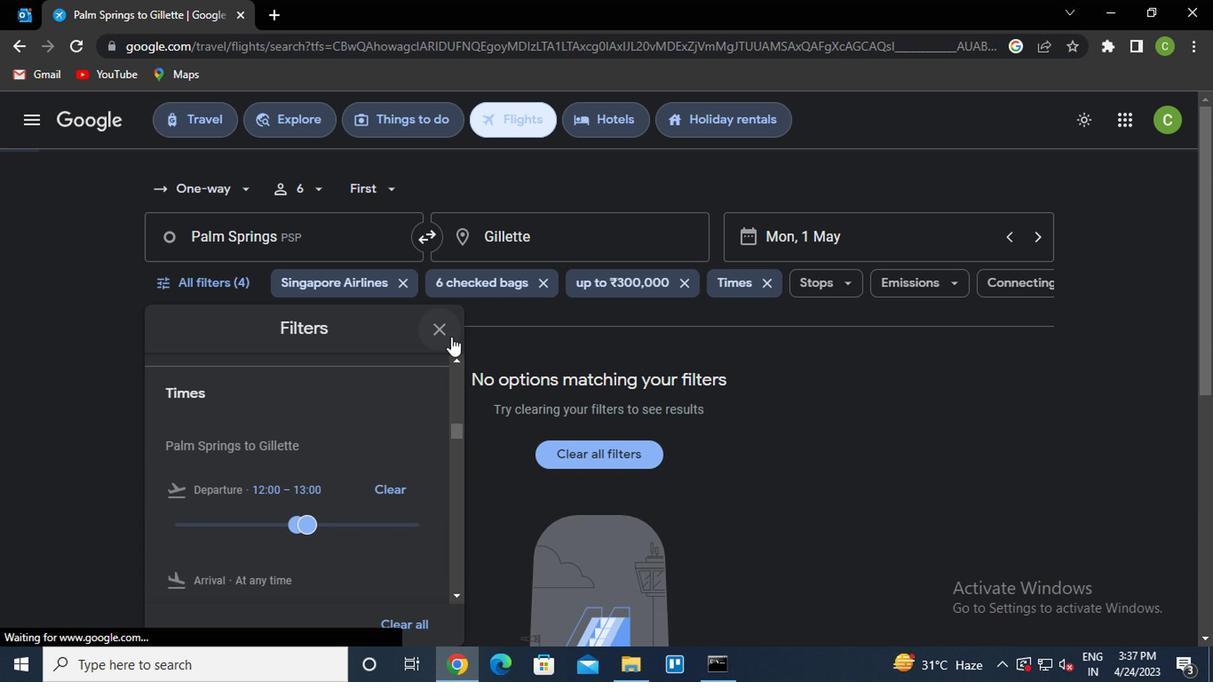 
Action: Mouse moved to (586, 544)
Screenshot: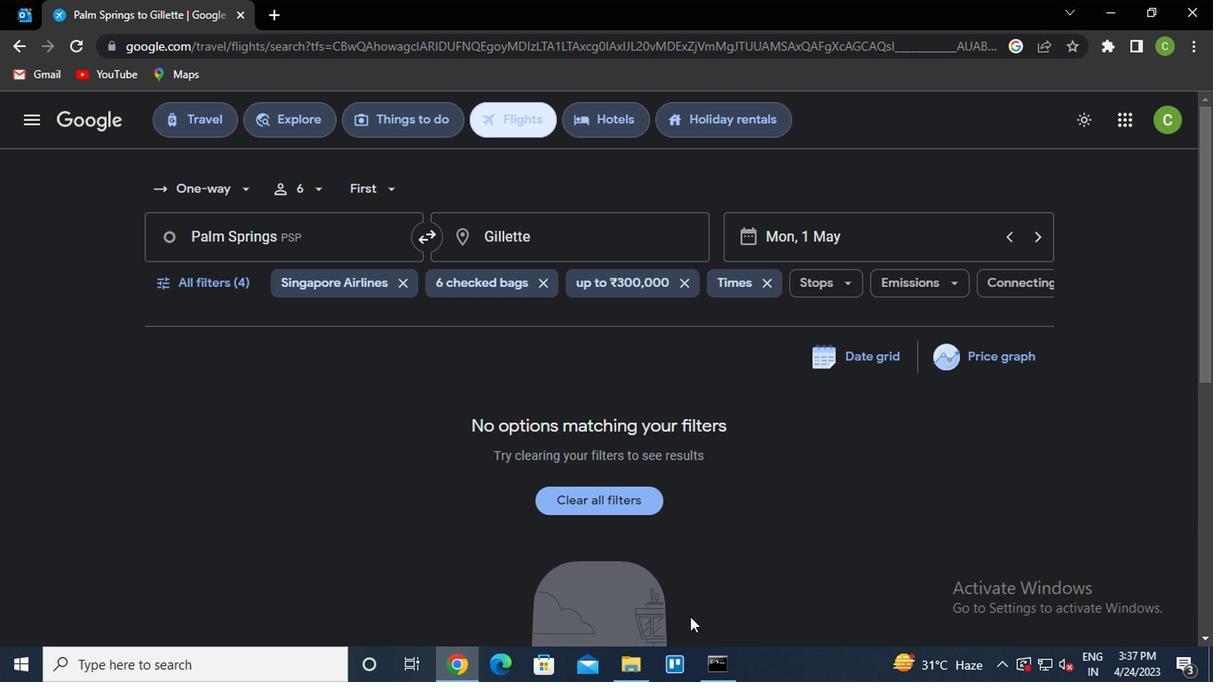 
